 Task: Look for space in Sincelejo, Colombia from 8th June, 2023 to 19th June, 2023 for 1 adult in price range Rs.5000 to Rs.12000. Place can be shared room with 1  bedroom having 1 bed and 1 bathroom. Property type can be house, flat, guest house, hotel. Amenities needed are: washing machine. Booking option can be shelf check-in. Required host language is English.
Action: Mouse moved to (366, 78)
Screenshot: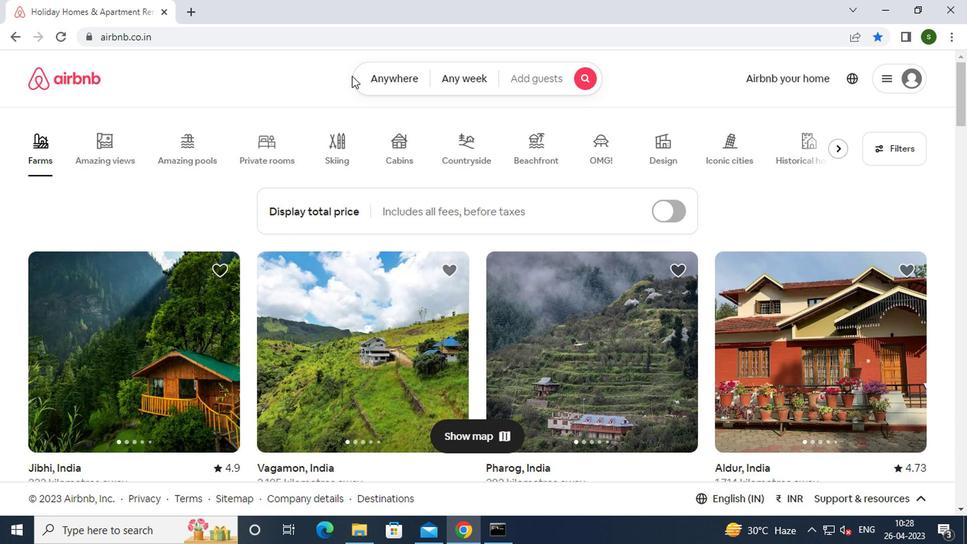 
Action: Mouse pressed left at (366, 78)
Screenshot: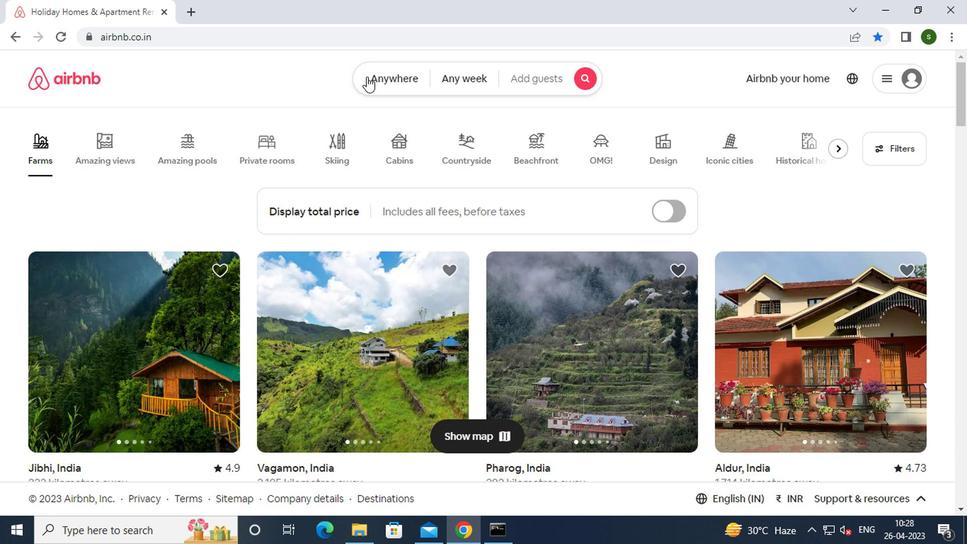
Action: Mouse moved to (274, 134)
Screenshot: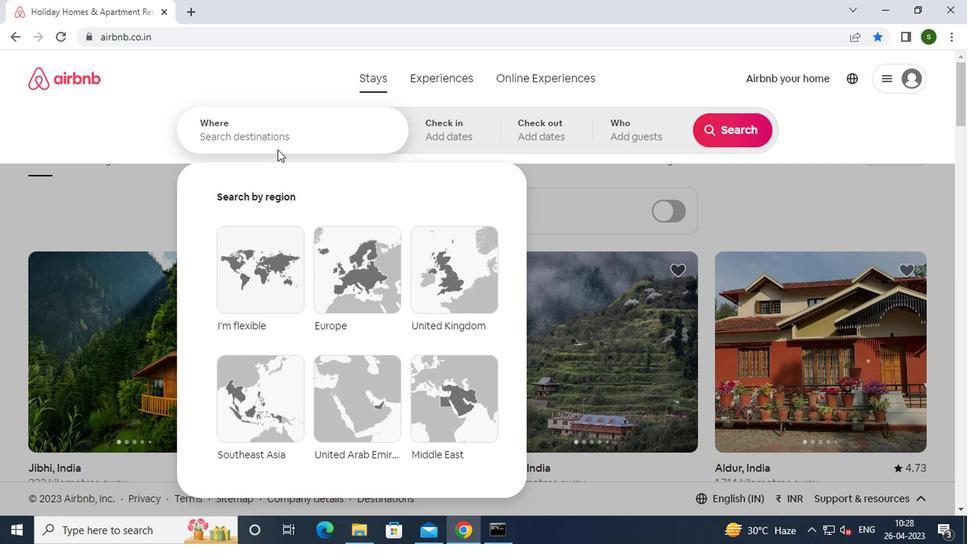 
Action: Mouse pressed left at (274, 134)
Screenshot: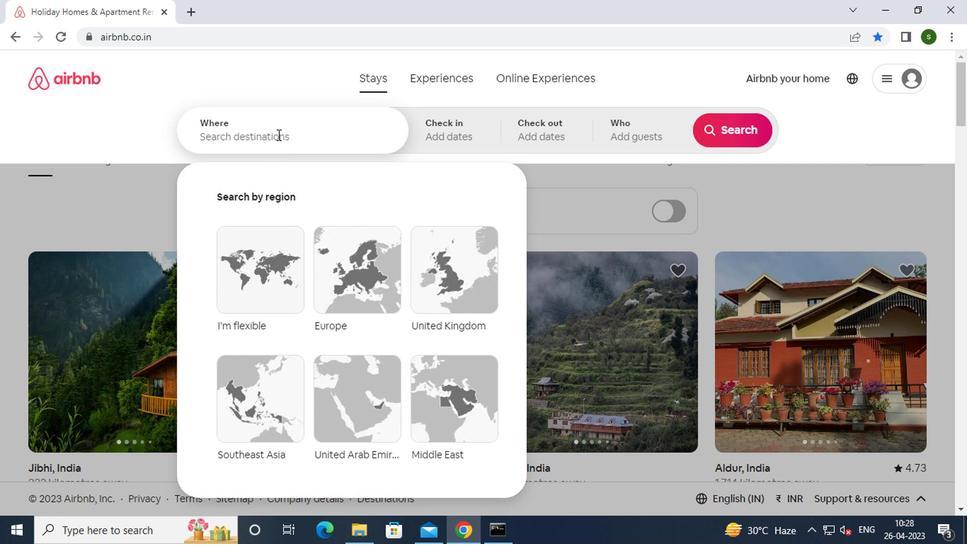 
Action: Mouse moved to (275, 128)
Screenshot: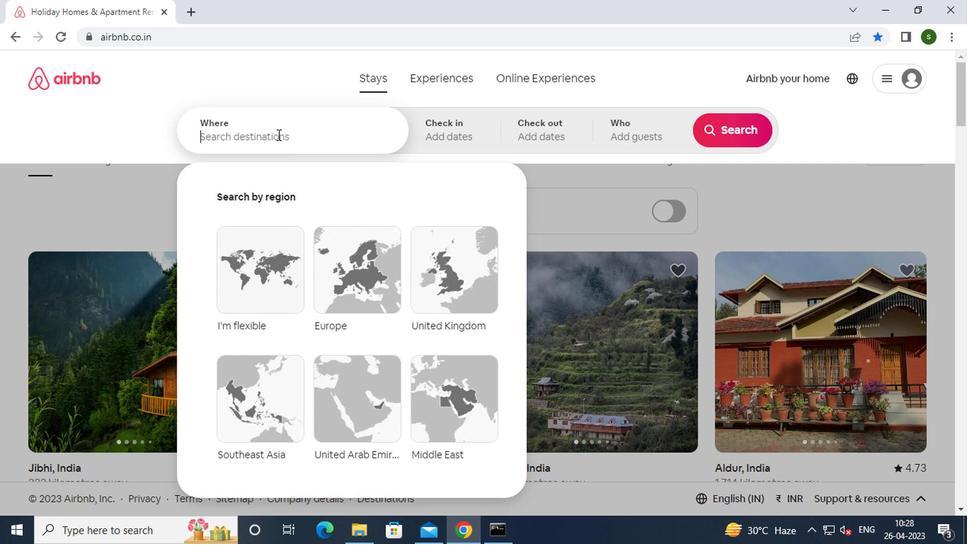 
Action: Key pressed s<Key.caps_lock>incelejo,<Key.space><Key.caps_lock>c<Key.caps_lock>olombia<Key.enter>
Screenshot: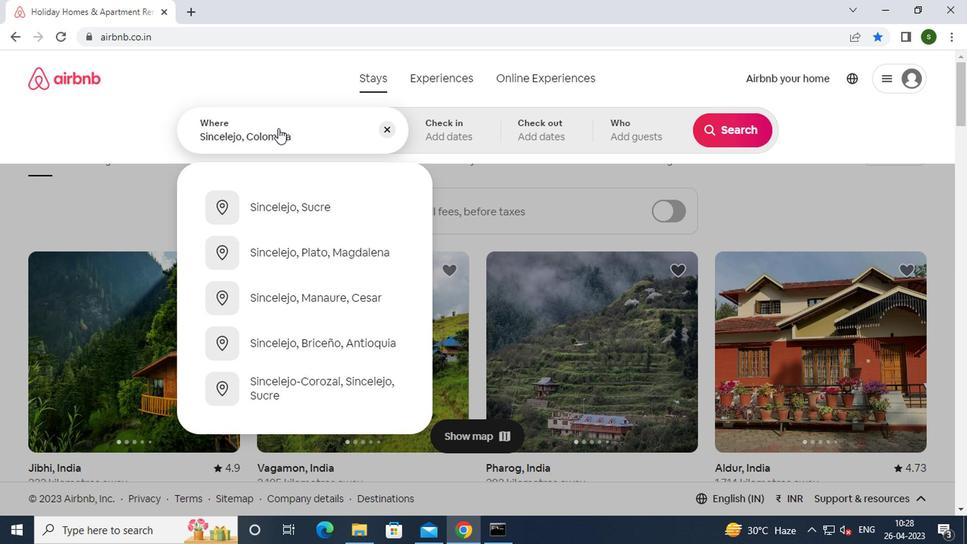 
Action: Mouse moved to (725, 246)
Screenshot: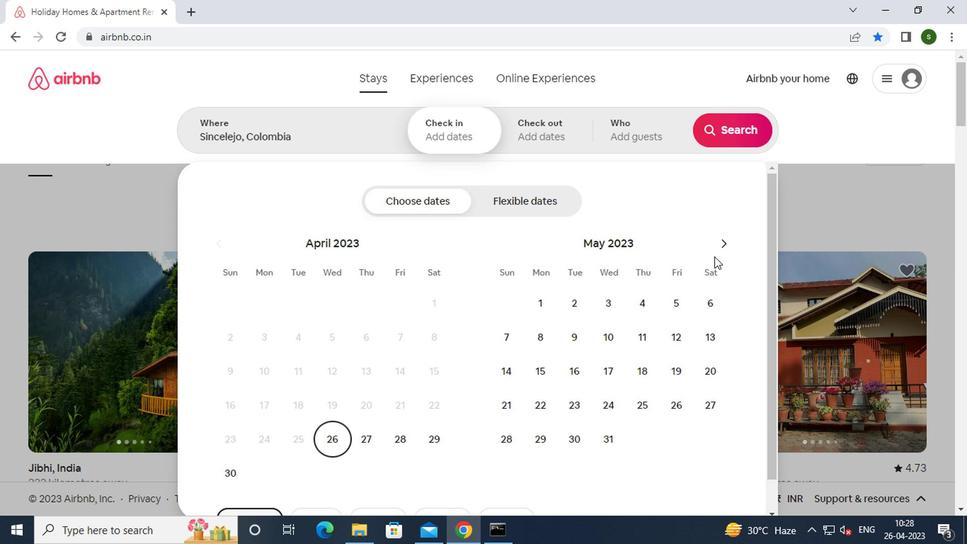 
Action: Mouse pressed left at (725, 246)
Screenshot: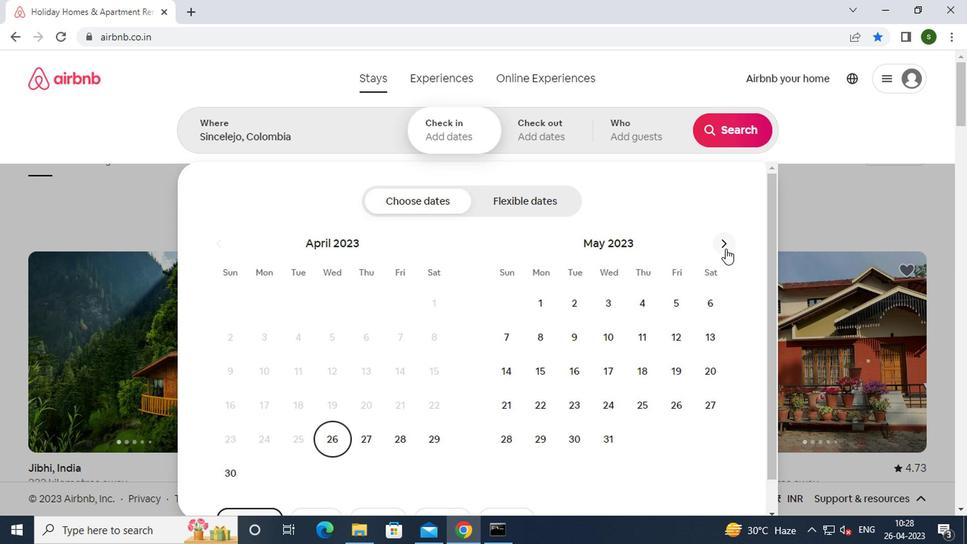 
Action: Mouse moved to (647, 343)
Screenshot: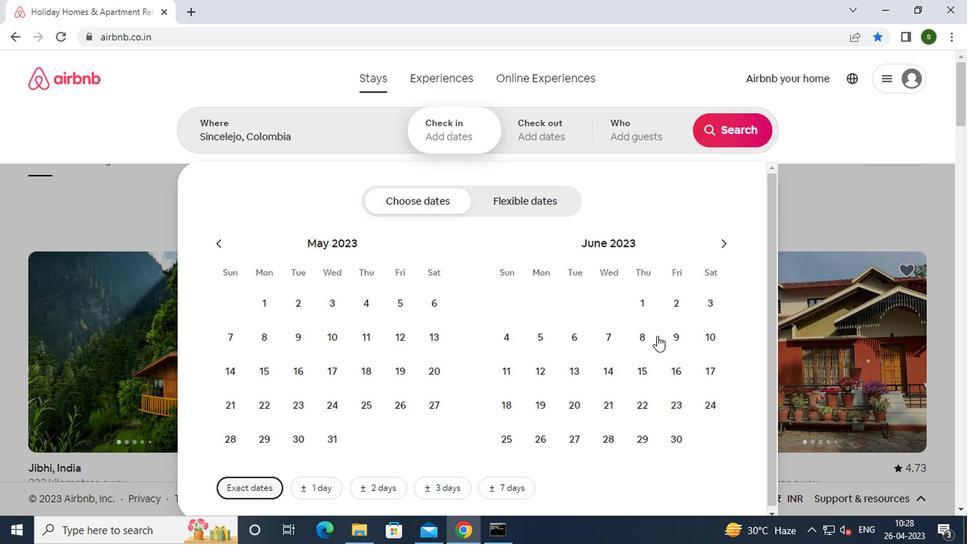 
Action: Mouse pressed left at (647, 343)
Screenshot: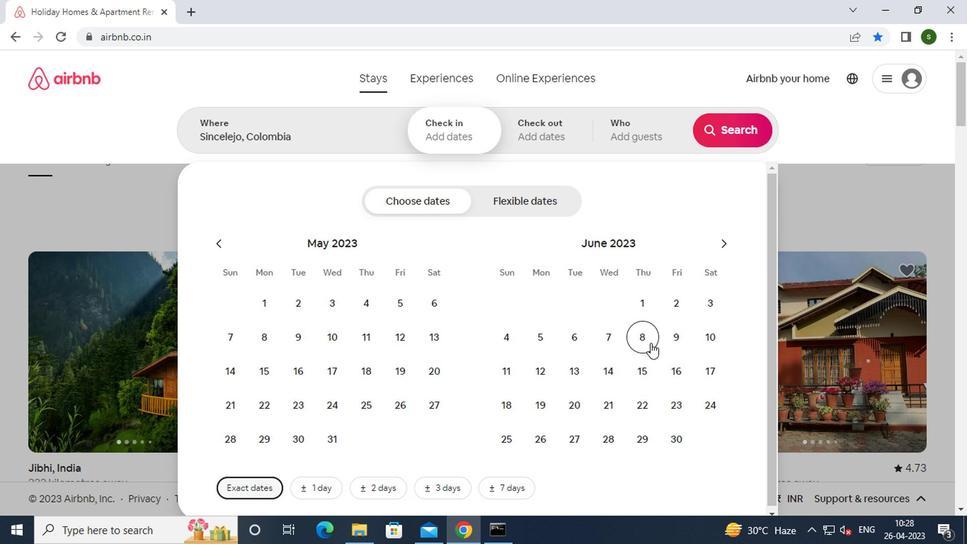 
Action: Mouse moved to (540, 412)
Screenshot: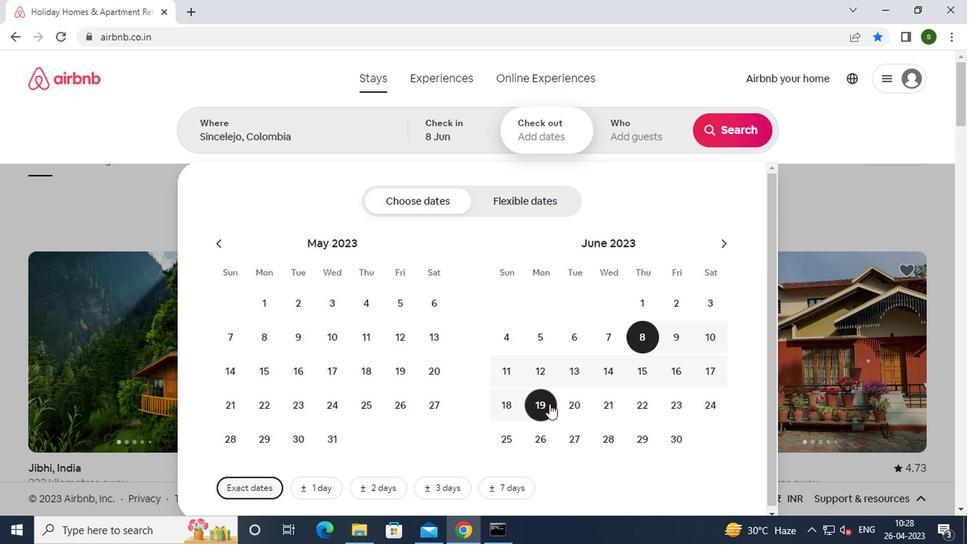 
Action: Mouse pressed left at (540, 412)
Screenshot: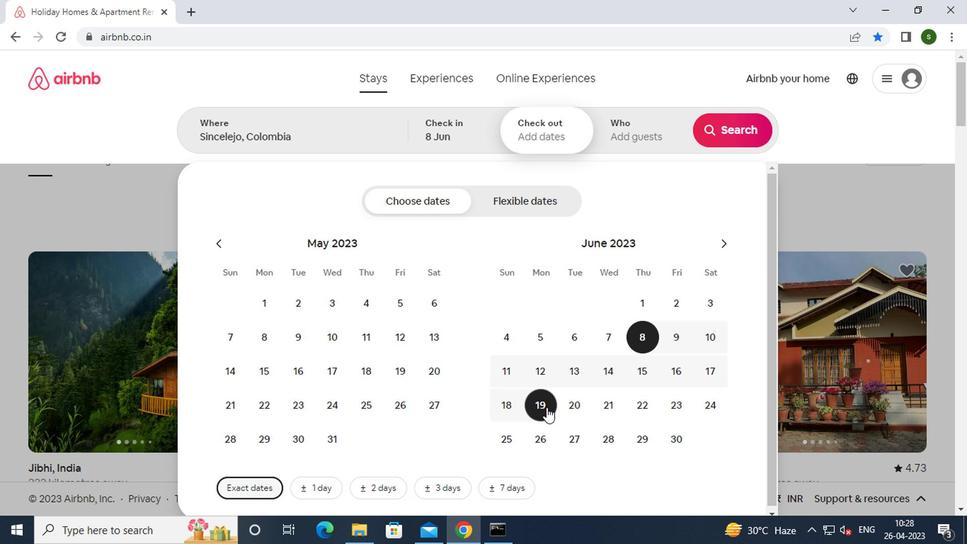 
Action: Mouse moved to (629, 141)
Screenshot: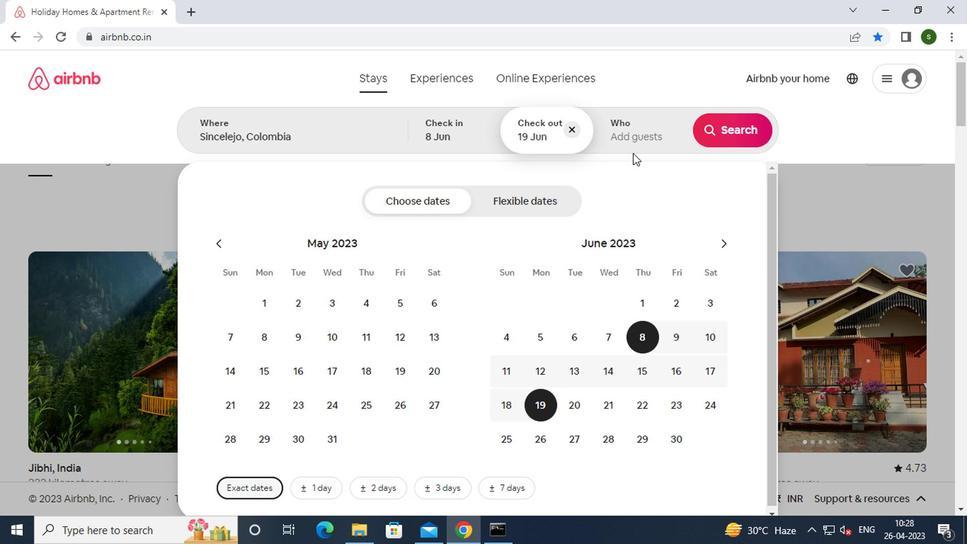
Action: Mouse pressed left at (629, 141)
Screenshot: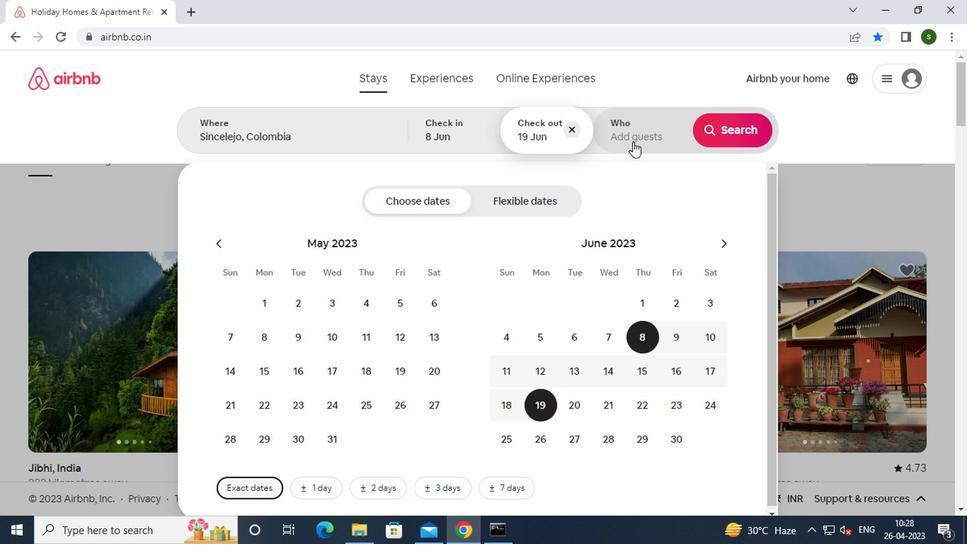 
Action: Mouse moved to (728, 199)
Screenshot: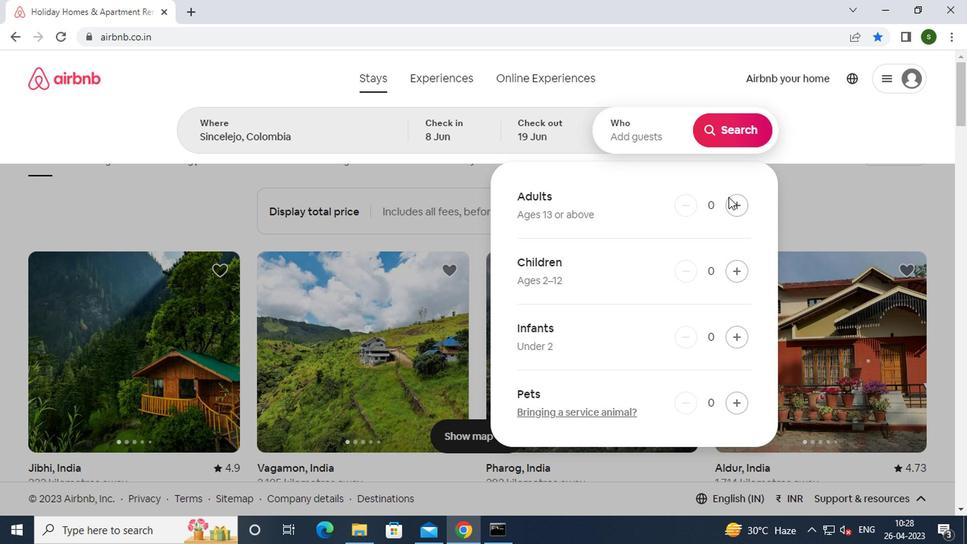 
Action: Mouse pressed left at (728, 199)
Screenshot: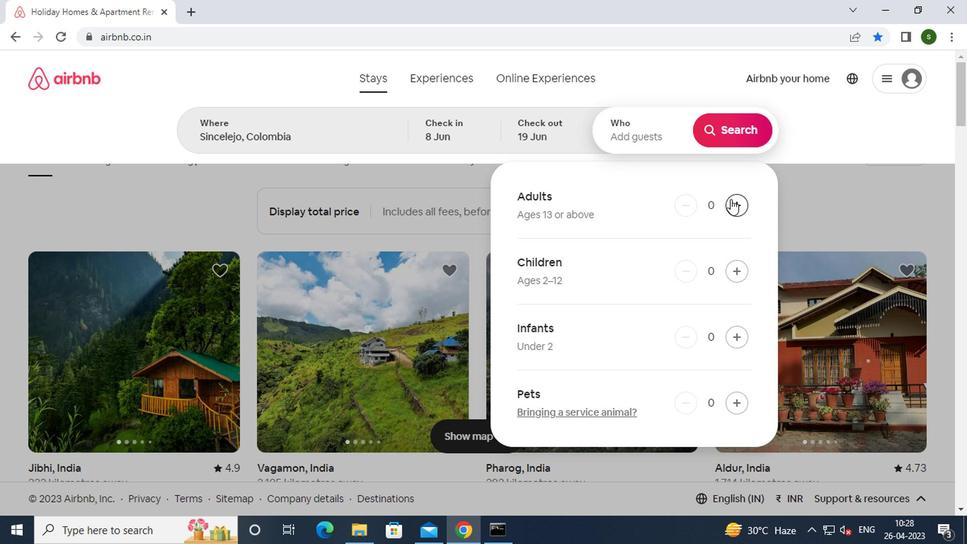 
Action: Mouse moved to (733, 133)
Screenshot: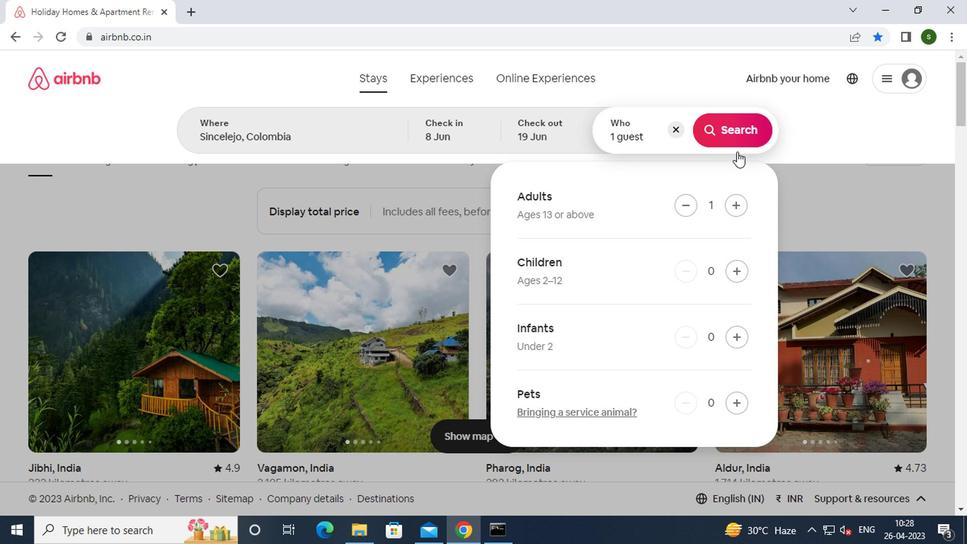 
Action: Mouse pressed left at (733, 133)
Screenshot: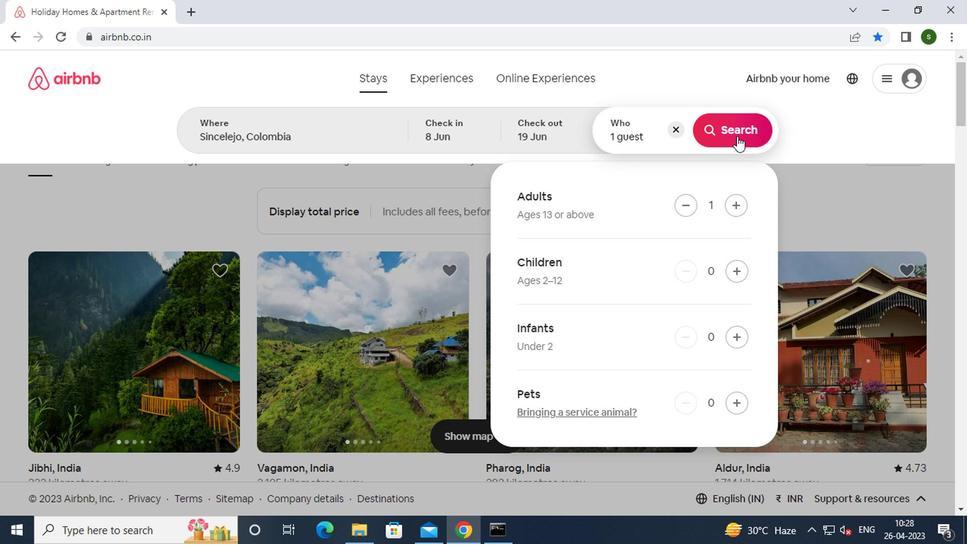 
Action: Mouse moved to (886, 125)
Screenshot: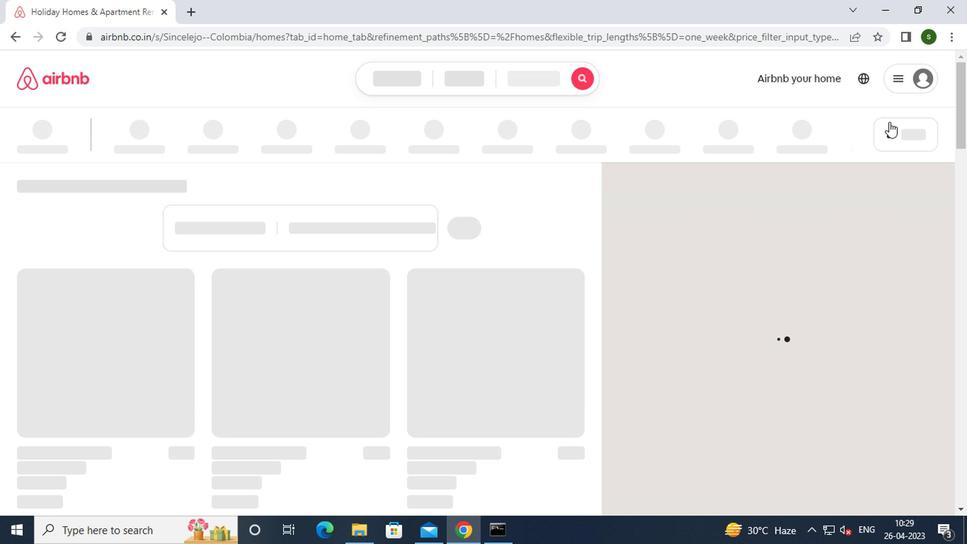 
Action: Mouse pressed left at (886, 125)
Screenshot: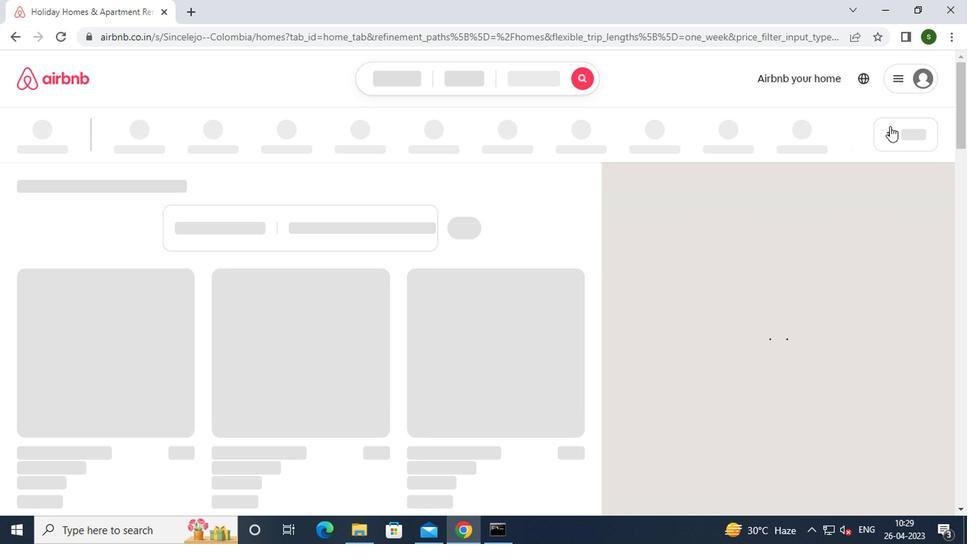 
Action: Mouse moved to (390, 313)
Screenshot: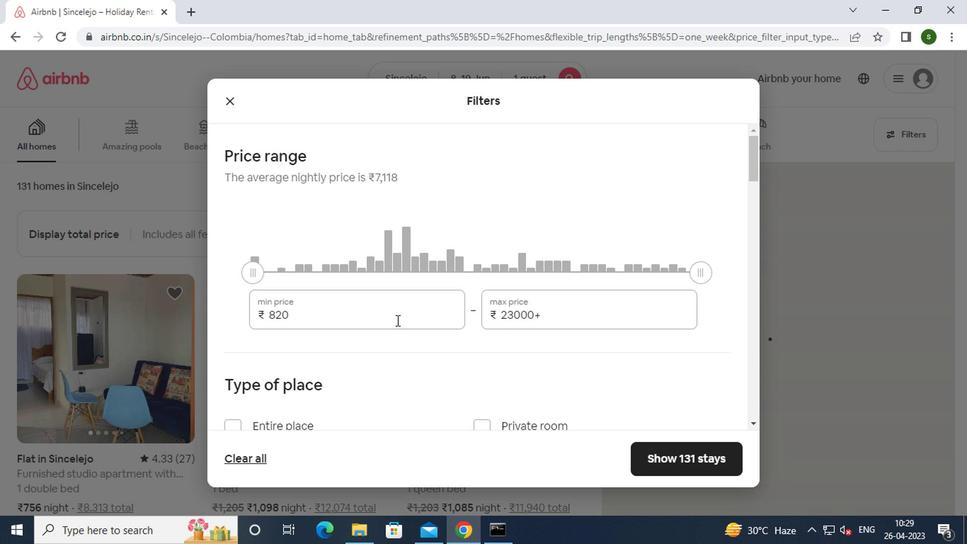 
Action: Mouse pressed left at (390, 313)
Screenshot: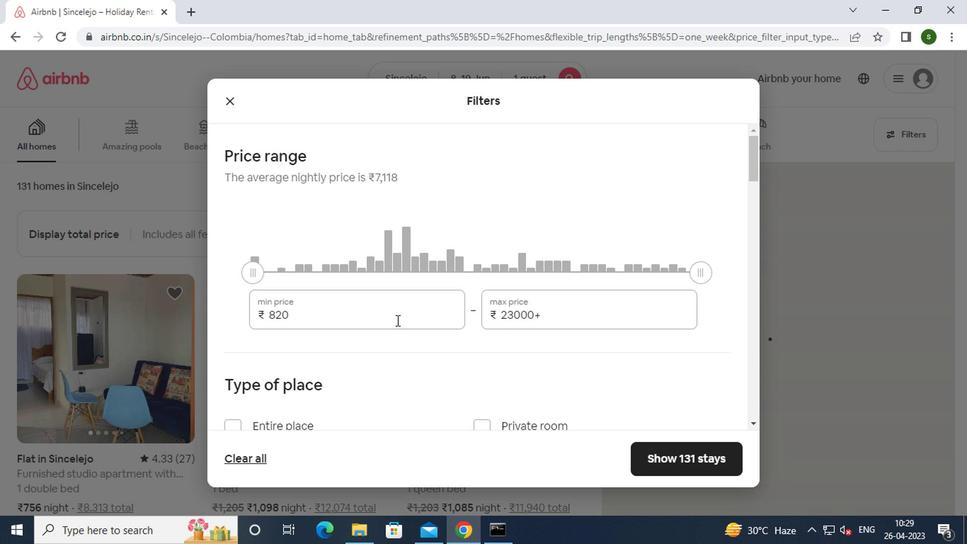 
Action: Mouse moved to (390, 313)
Screenshot: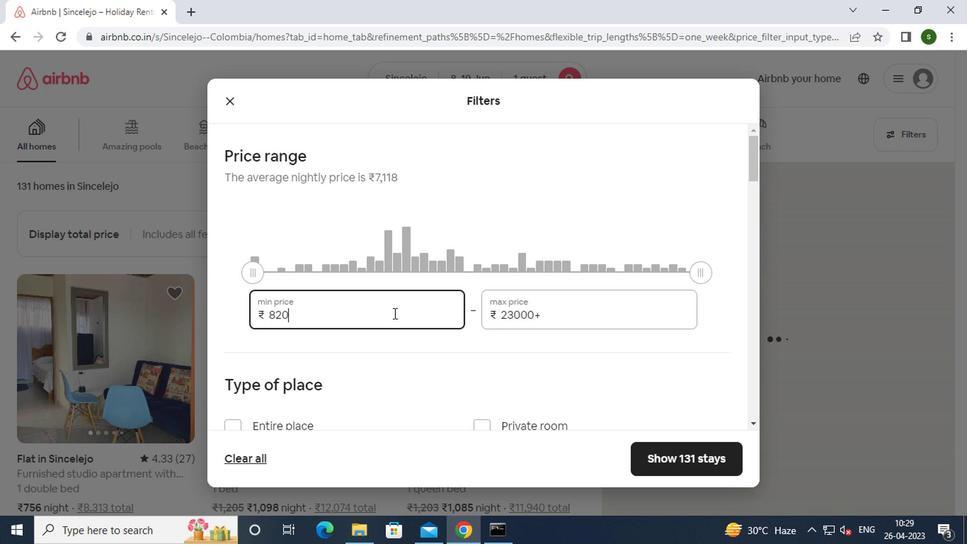
Action: Key pressed <Key.backspace><Key.backspace><Key.backspace><Key.backspace><Key.backspace><Key.backspace><Key.backspace><Key.backspace><Key.backspace><Key.backspace><Key.backspace><Key.backspace>5000
Screenshot: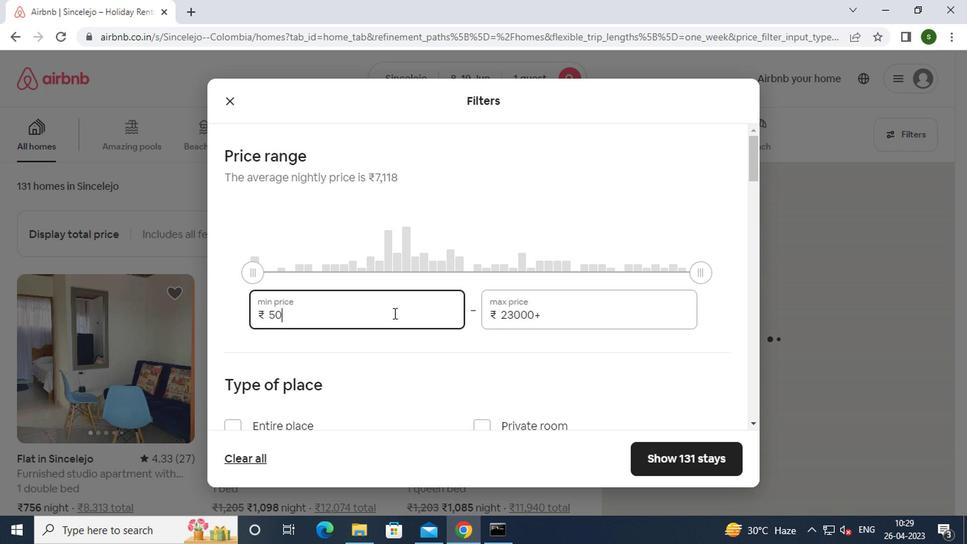 
Action: Mouse moved to (556, 319)
Screenshot: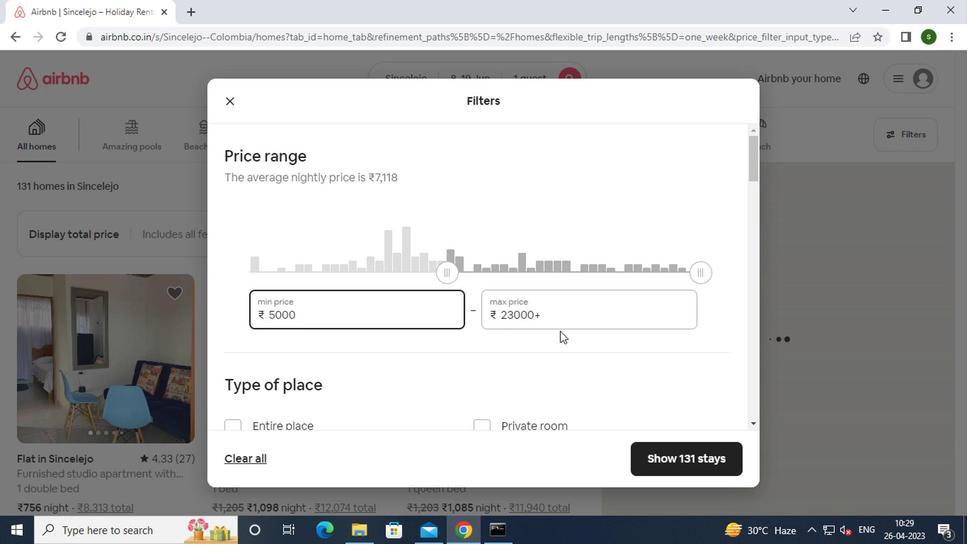 
Action: Mouse pressed left at (556, 319)
Screenshot: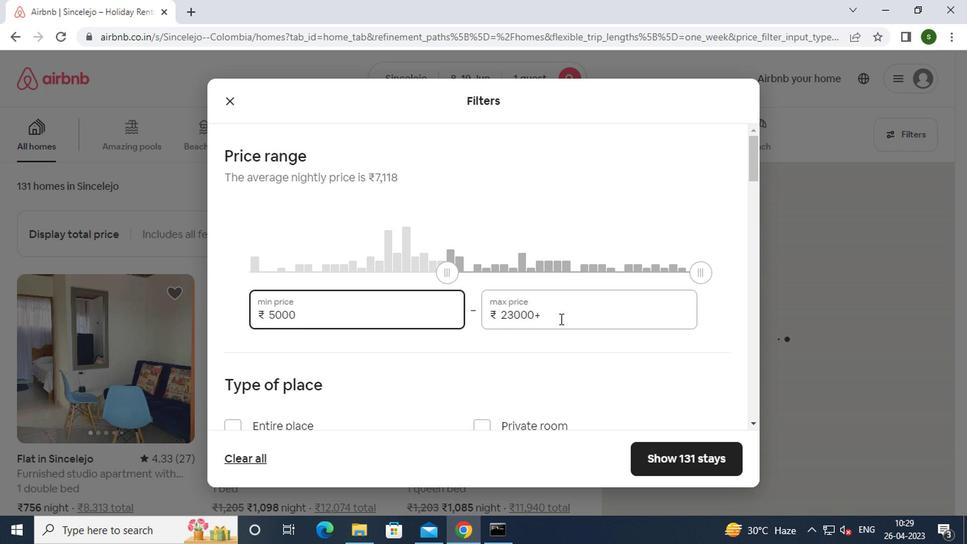 
Action: Key pressed <Key.backspace><Key.backspace><Key.backspace><Key.backspace><Key.backspace><Key.backspace><Key.backspace><Key.backspace><Key.backspace><Key.backspace><Key.backspace><Key.backspace><Key.backspace>12000
Screenshot: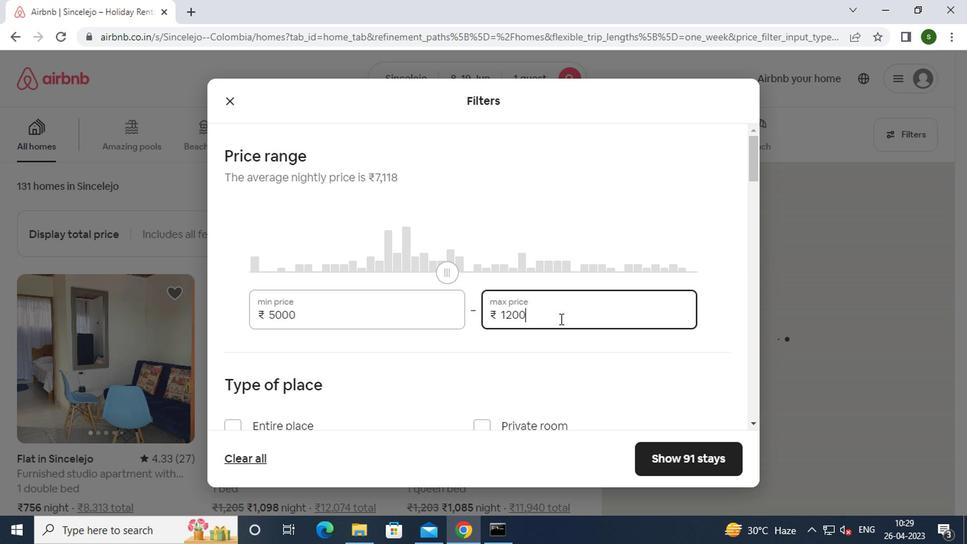 
Action: Mouse moved to (379, 334)
Screenshot: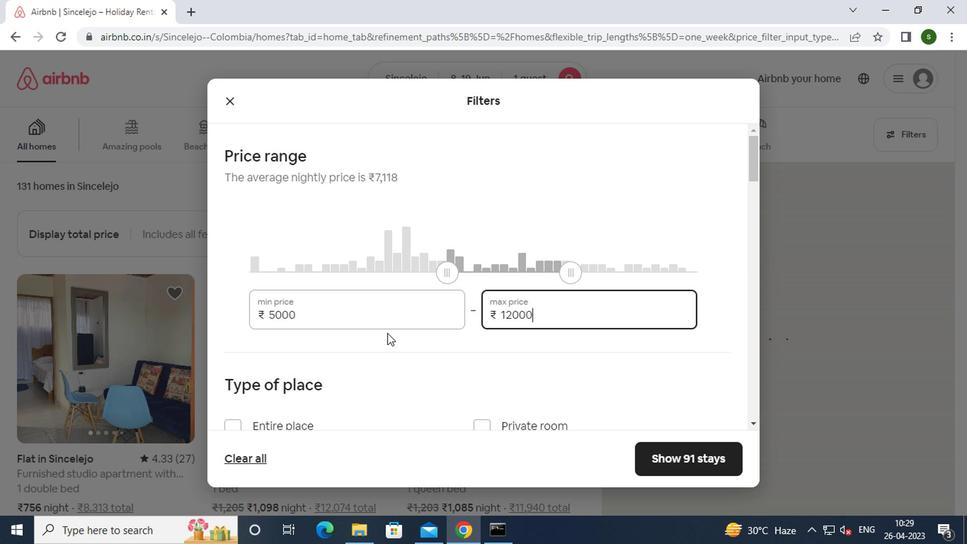 
Action: Mouse scrolled (379, 333) with delta (0, -1)
Screenshot: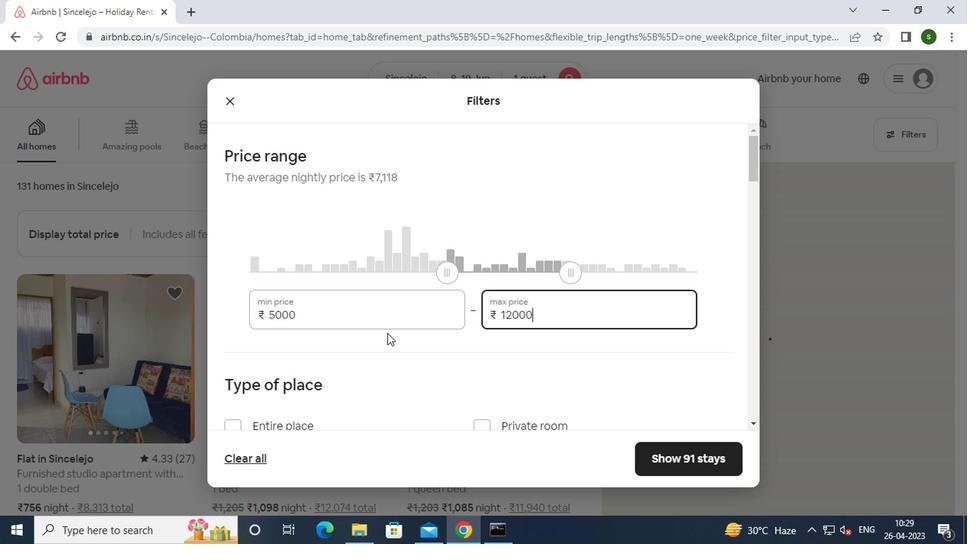 
Action: Mouse scrolled (379, 333) with delta (0, -1)
Screenshot: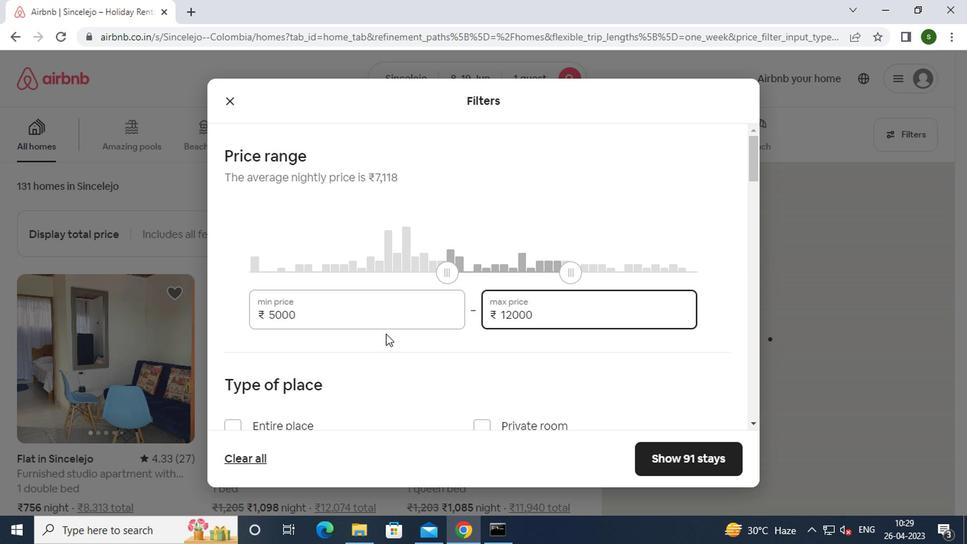 
Action: Mouse moved to (259, 353)
Screenshot: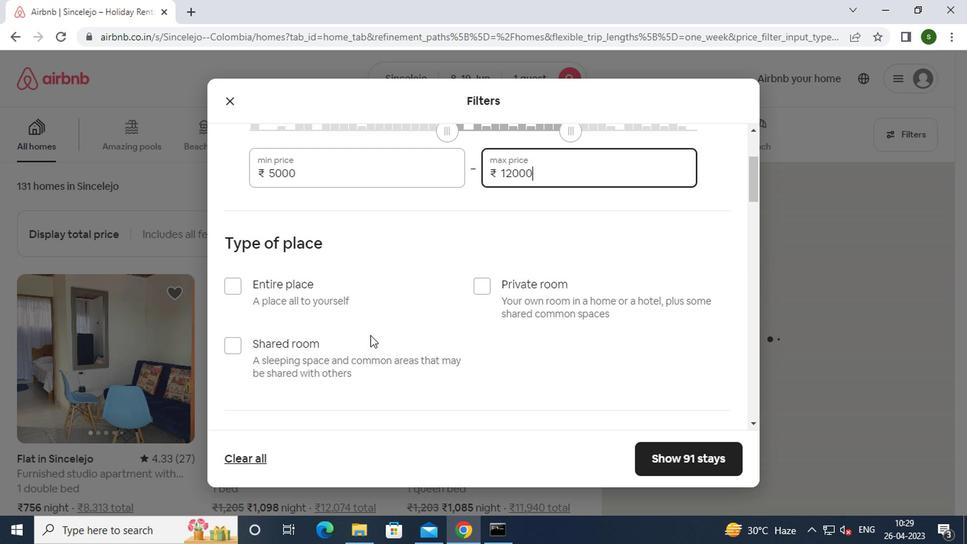 
Action: Mouse pressed left at (259, 353)
Screenshot: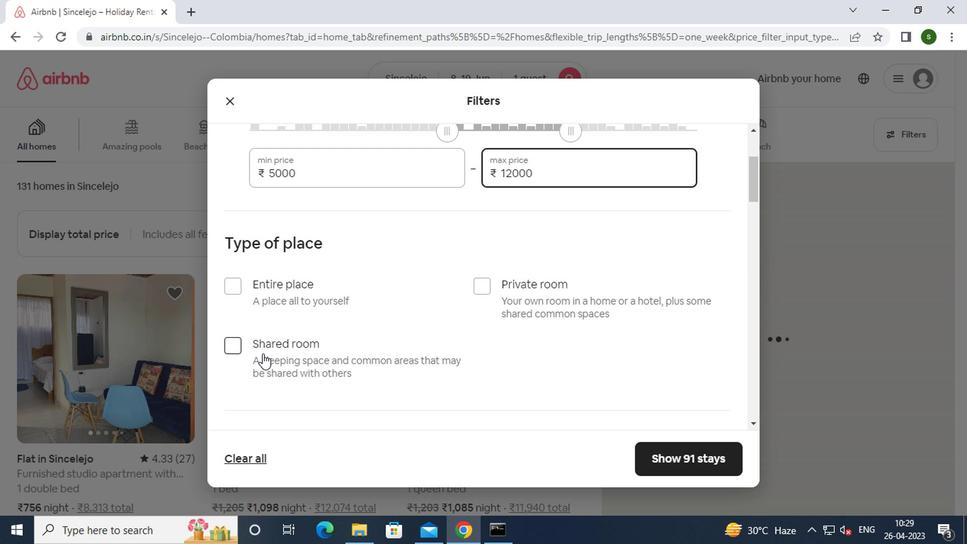 
Action: Mouse moved to (295, 338)
Screenshot: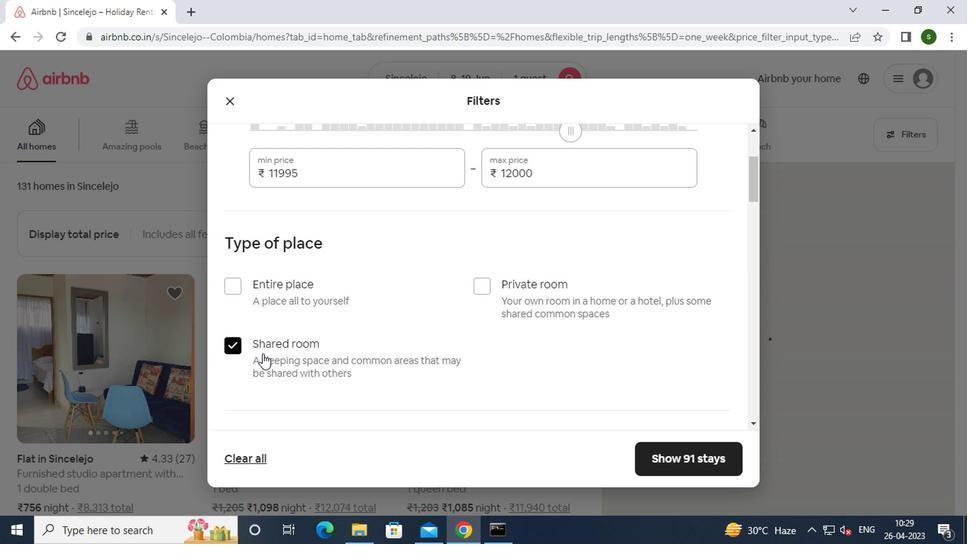
Action: Mouse scrolled (295, 338) with delta (0, 0)
Screenshot: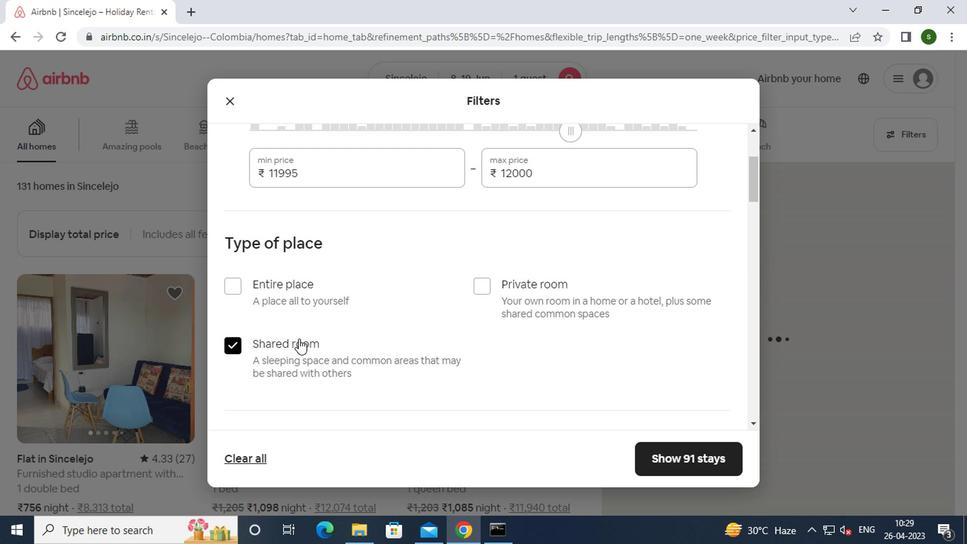 
Action: Mouse scrolled (295, 338) with delta (0, 0)
Screenshot: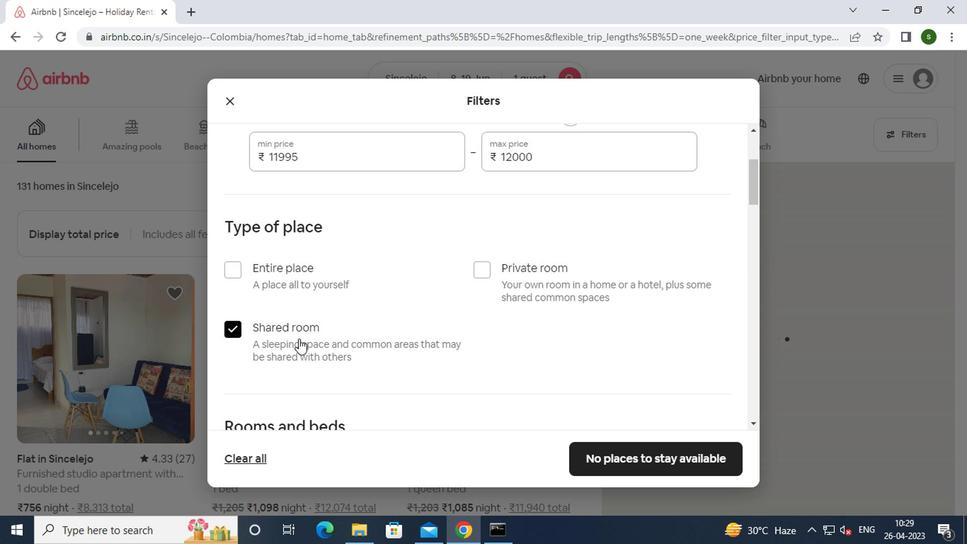 
Action: Mouse scrolled (295, 338) with delta (0, 0)
Screenshot: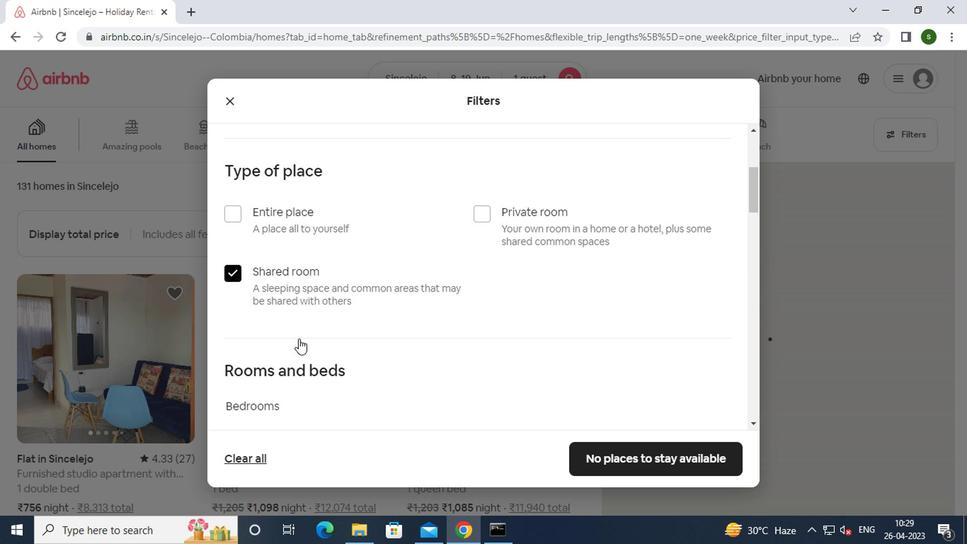 
Action: Mouse scrolled (295, 338) with delta (0, 0)
Screenshot: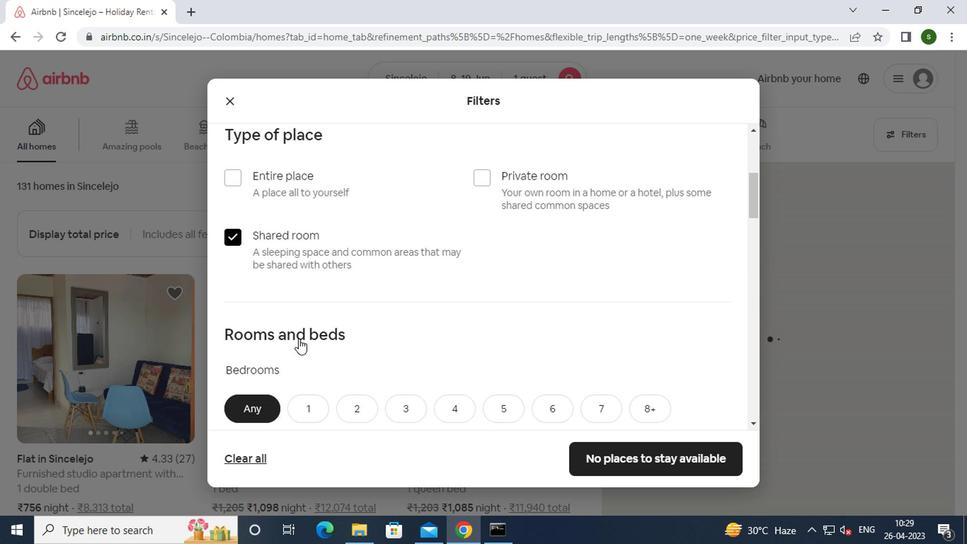 
Action: Mouse moved to (311, 233)
Screenshot: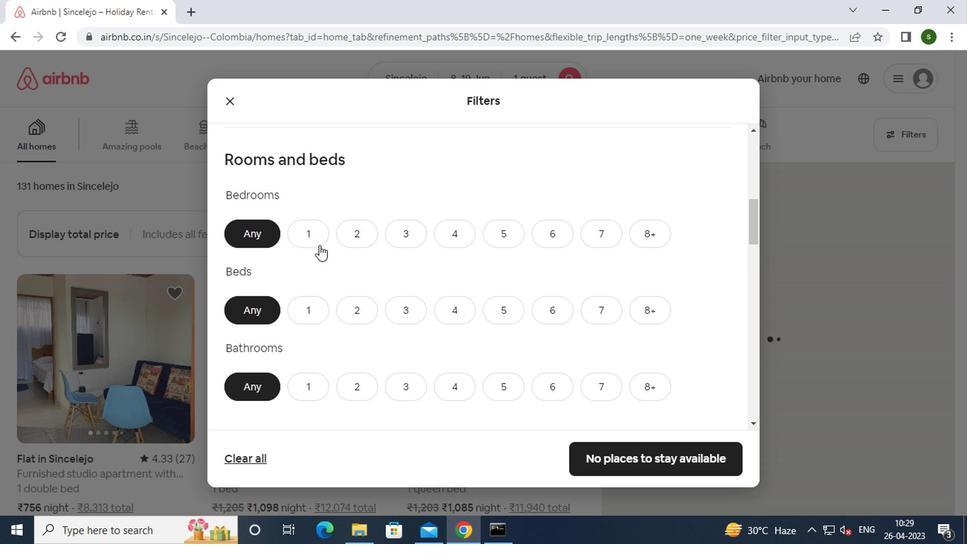 
Action: Mouse pressed left at (311, 233)
Screenshot: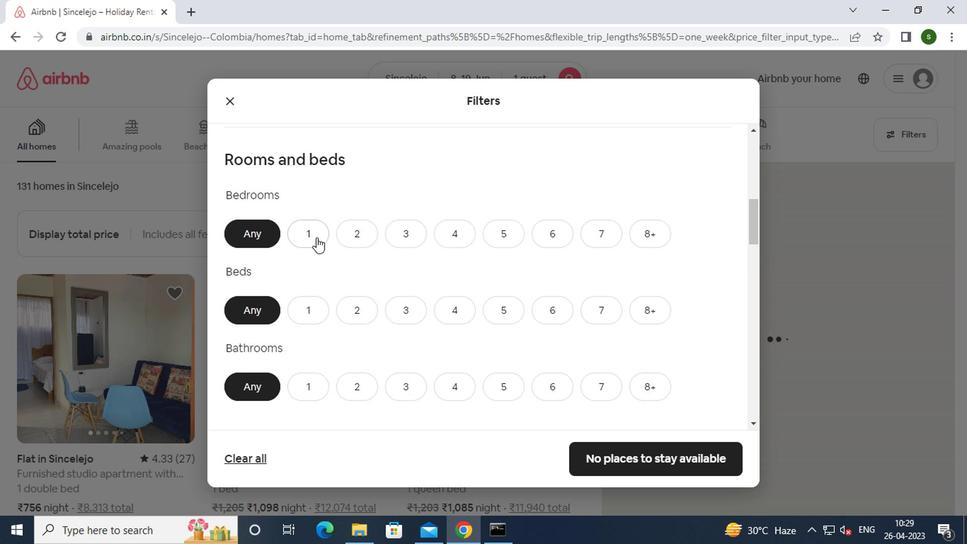 
Action: Mouse moved to (298, 315)
Screenshot: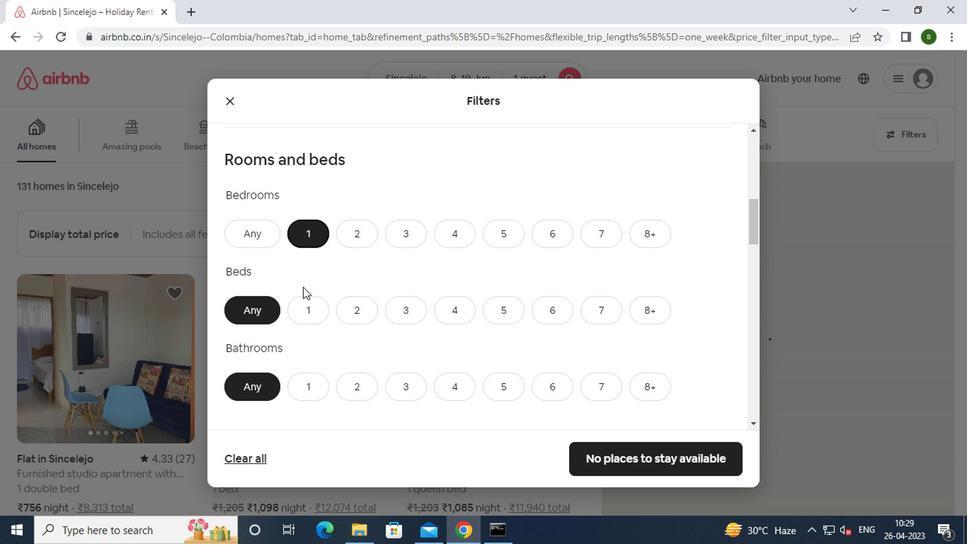 
Action: Mouse pressed left at (298, 315)
Screenshot: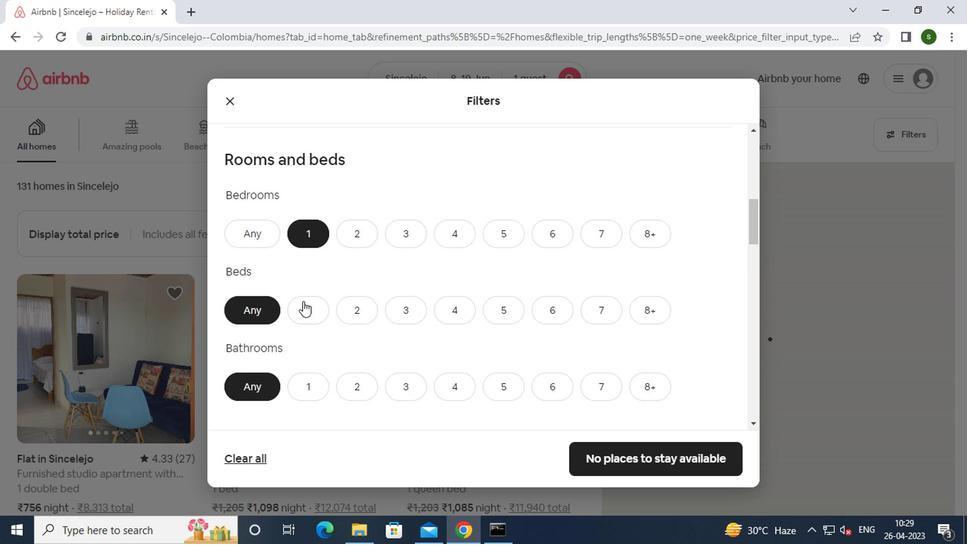 
Action: Mouse moved to (306, 383)
Screenshot: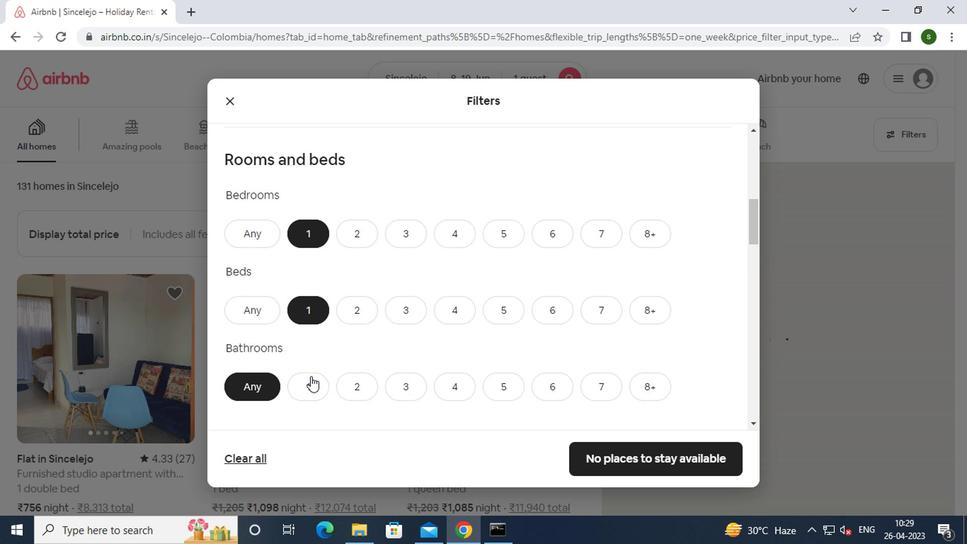 
Action: Mouse pressed left at (306, 383)
Screenshot: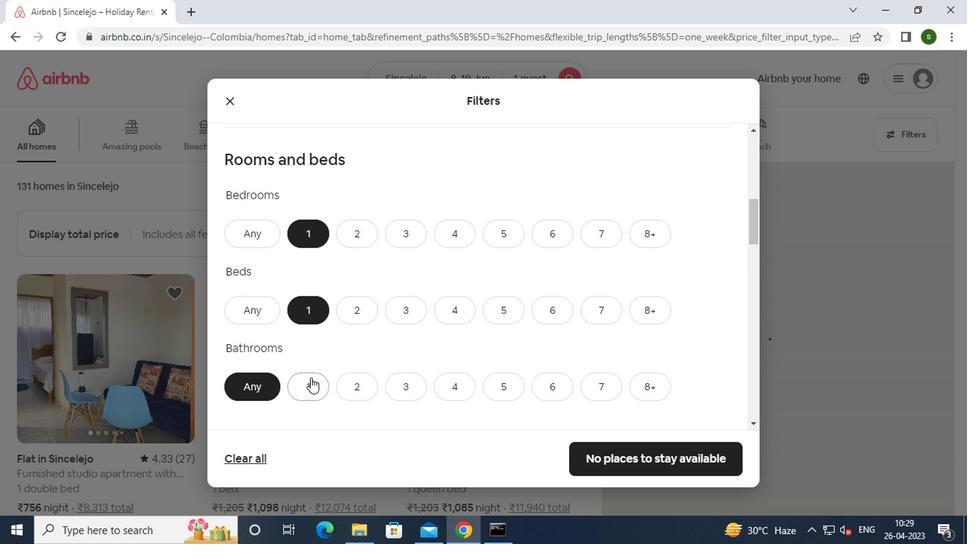 
Action: Mouse moved to (336, 347)
Screenshot: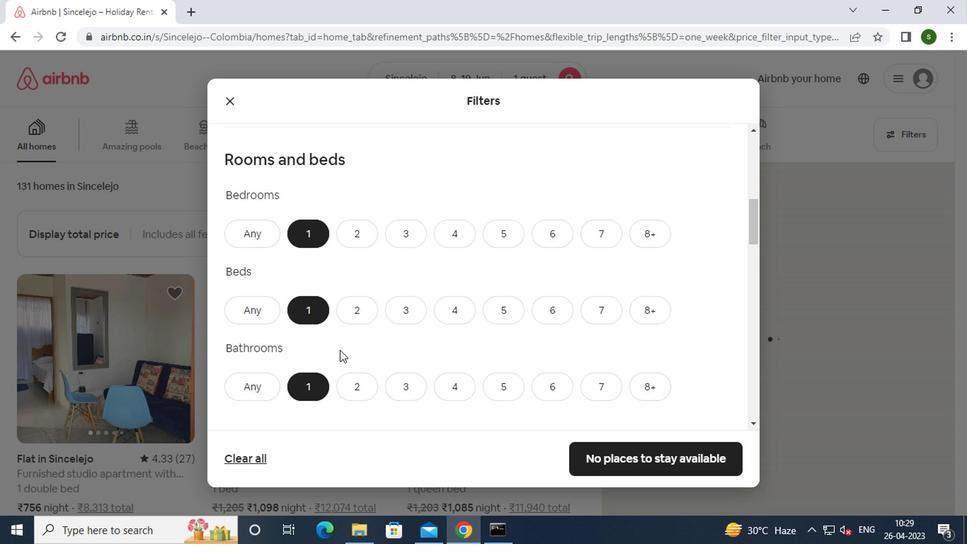 
Action: Mouse scrolled (336, 347) with delta (0, 0)
Screenshot: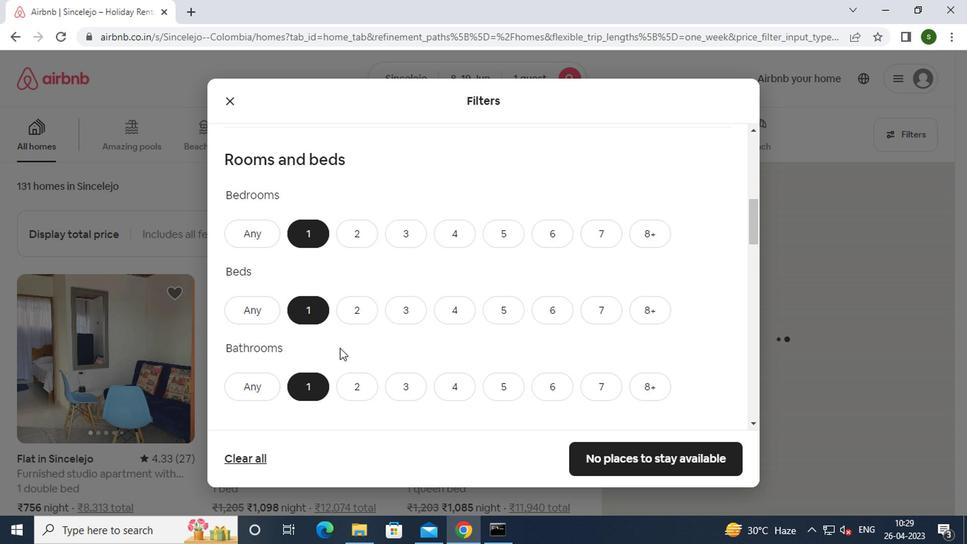 
Action: Mouse scrolled (336, 347) with delta (0, 0)
Screenshot: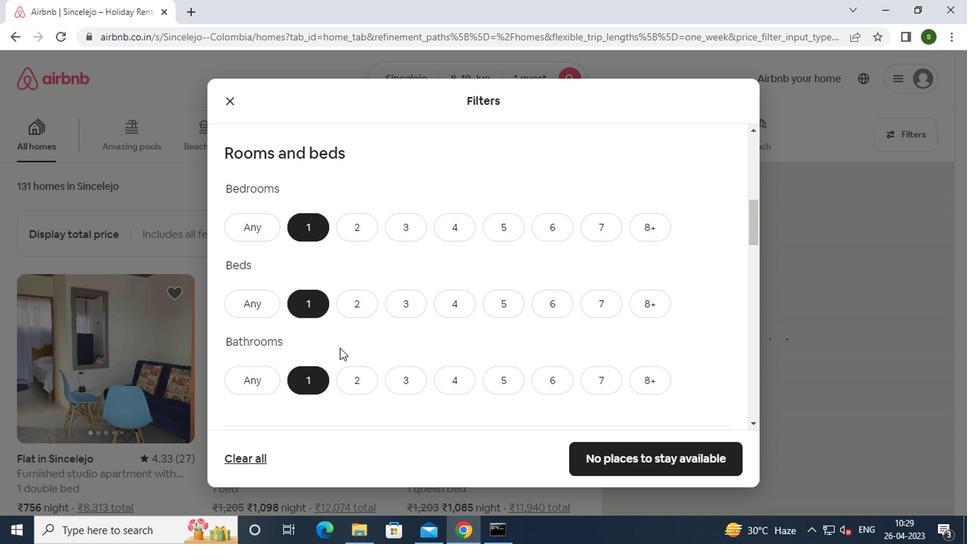 
Action: Mouse scrolled (336, 347) with delta (0, 0)
Screenshot: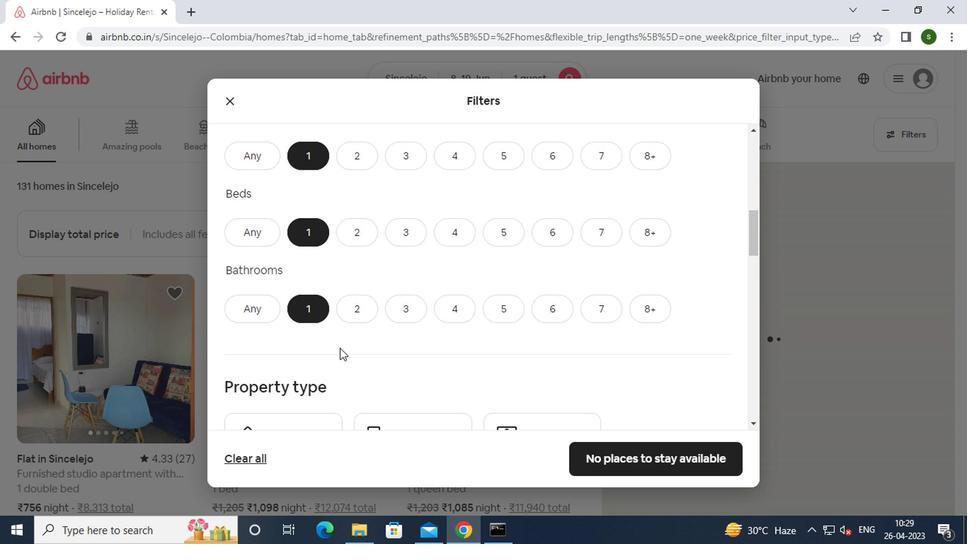 
Action: Mouse moved to (295, 333)
Screenshot: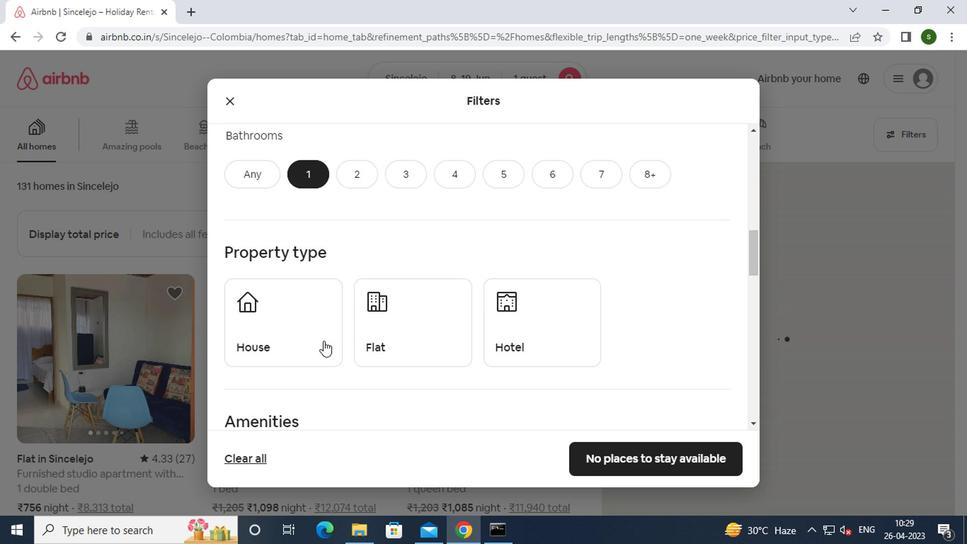 
Action: Mouse pressed left at (295, 333)
Screenshot: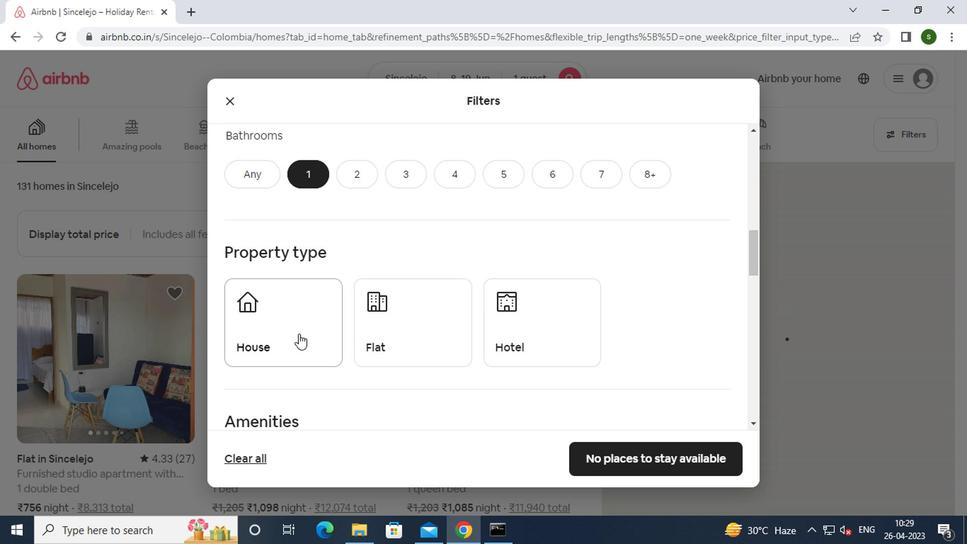 
Action: Mouse moved to (397, 326)
Screenshot: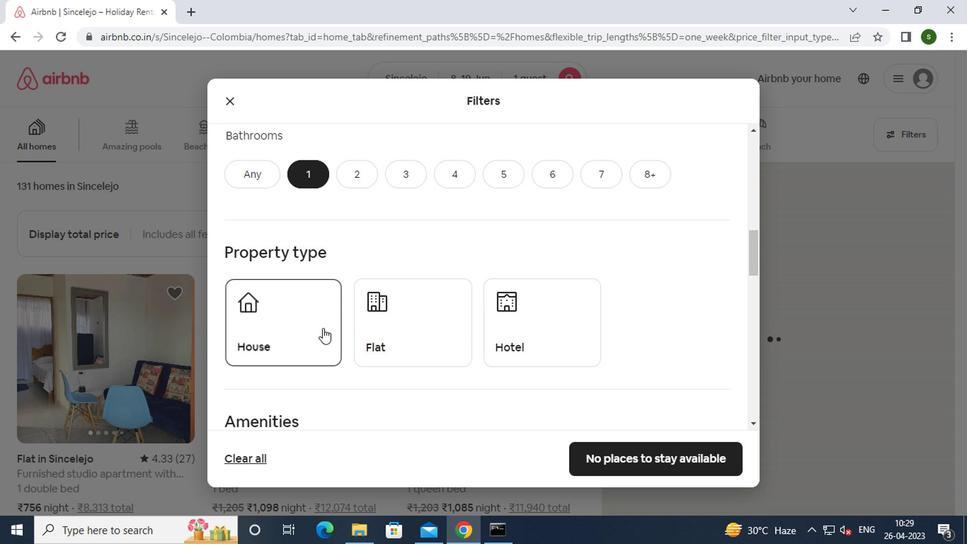 
Action: Mouse pressed left at (397, 326)
Screenshot: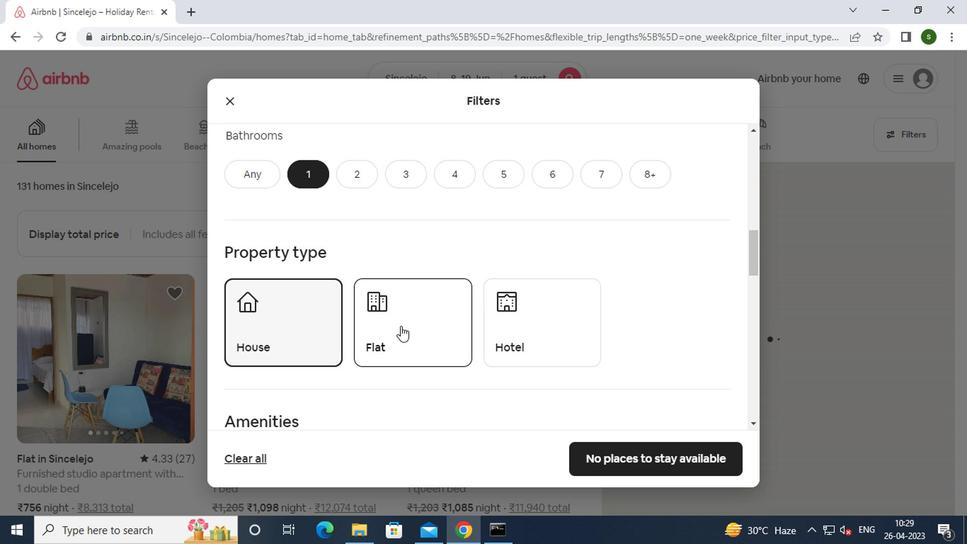 
Action: Mouse moved to (558, 324)
Screenshot: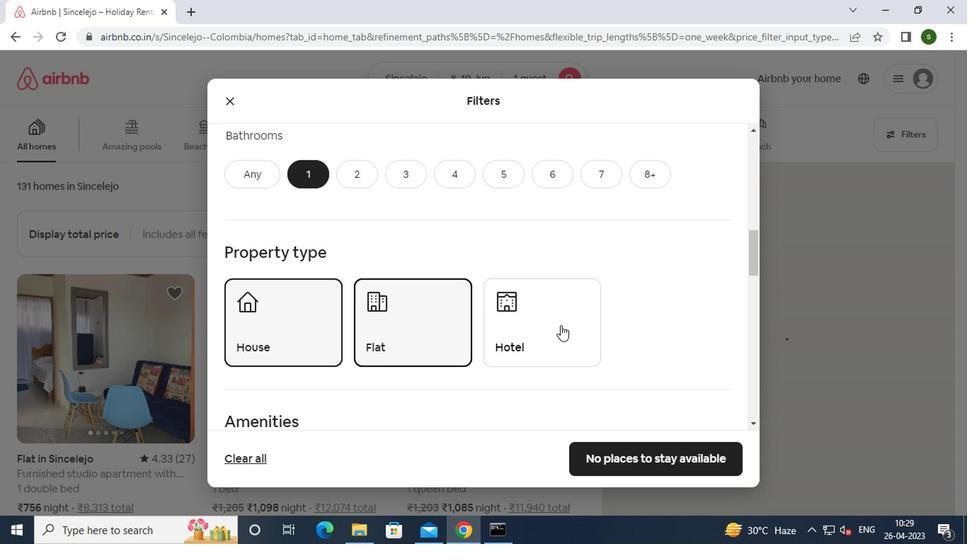
Action: Mouse pressed left at (558, 324)
Screenshot: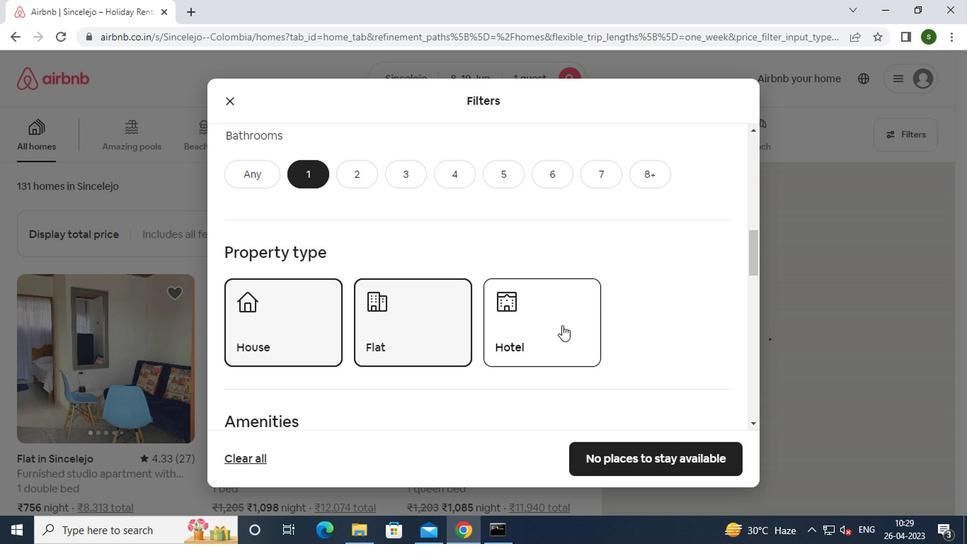 
Action: Mouse scrolled (558, 324) with delta (0, 0)
Screenshot: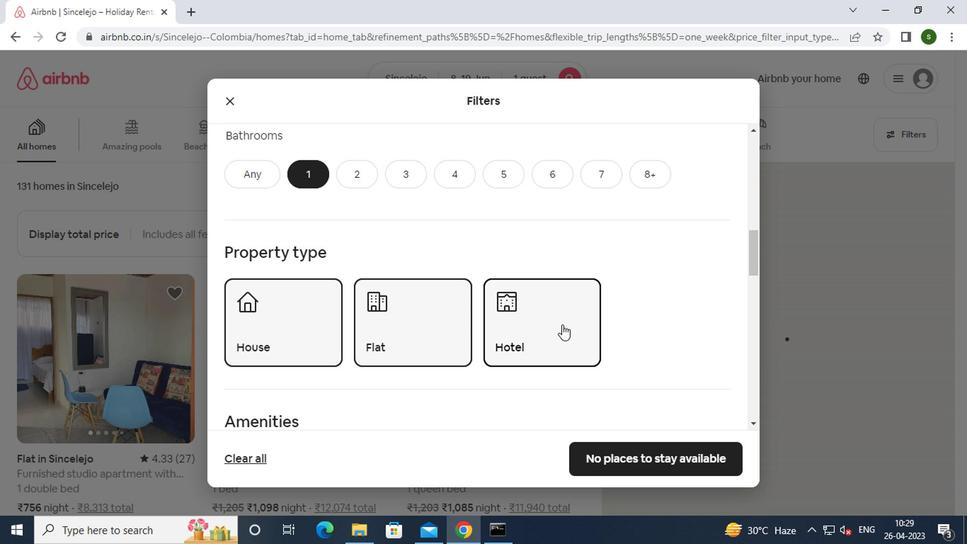 
Action: Mouse moved to (555, 325)
Screenshot: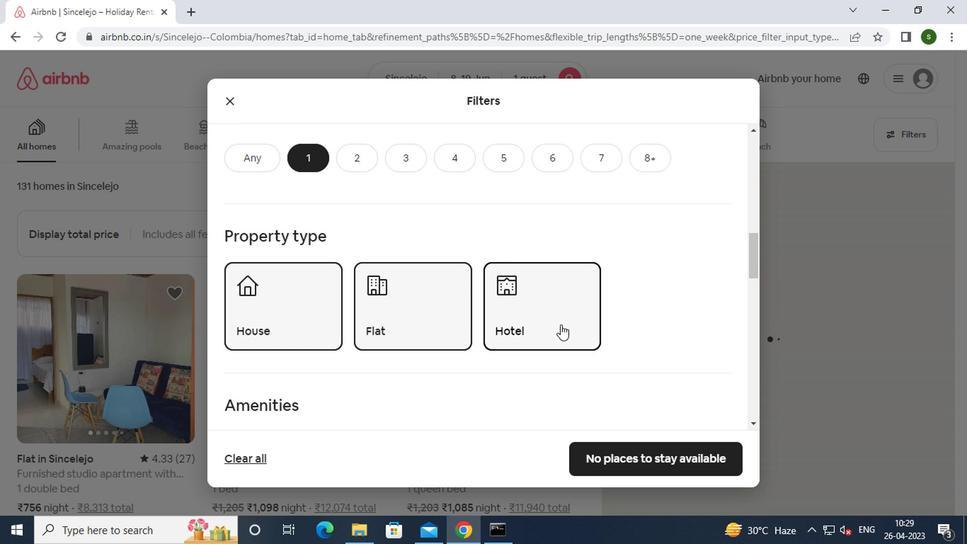 
Action: Mouse scrolled (555, 324) with delta (0, 0)
Screenshot: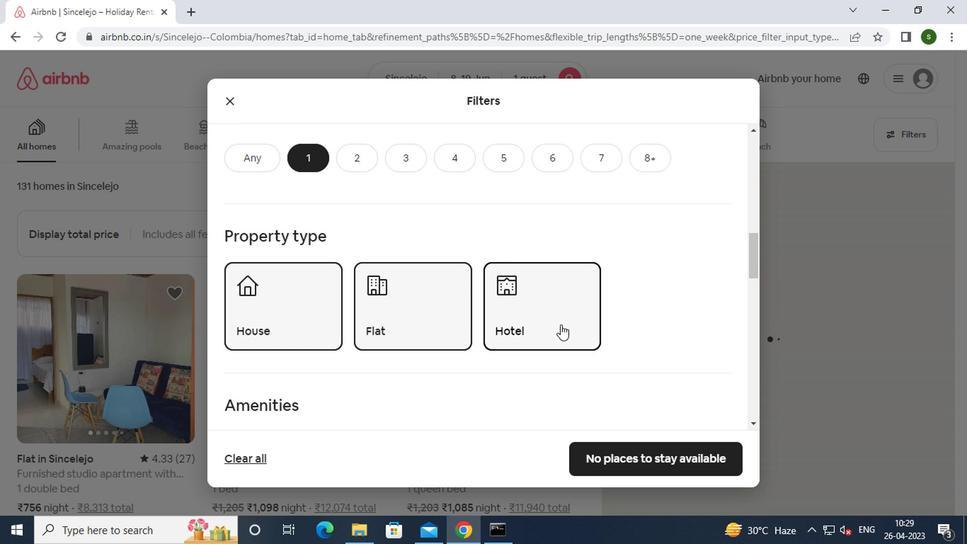 
Action: Mouse moved to (554, 325)
Screenshot: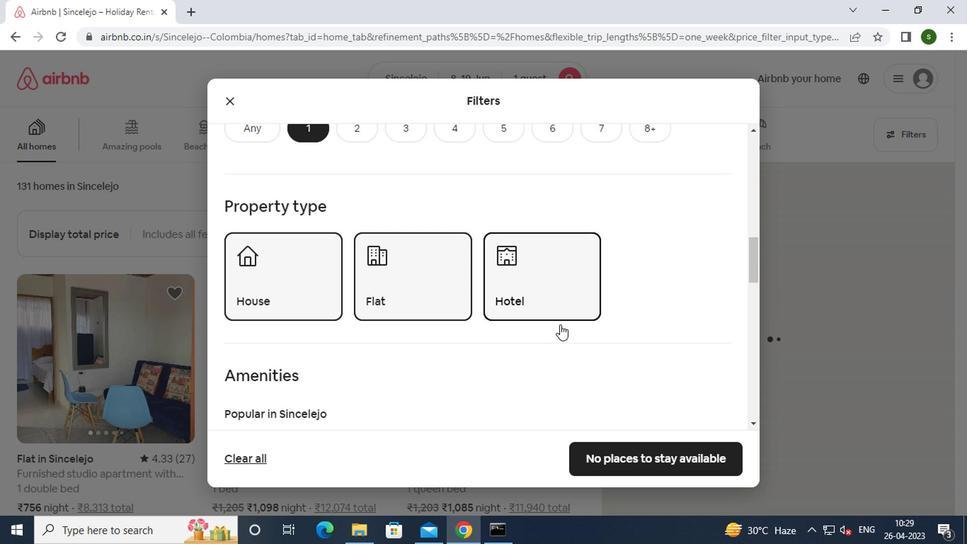 
Action: Mouse scrolled (554, 324) with delta (0, 0)
Screenshot: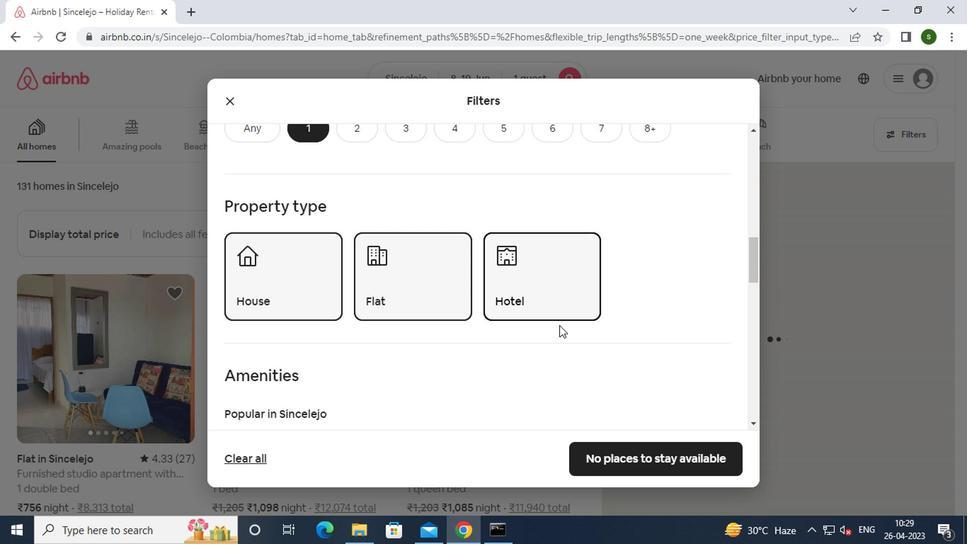 
Action: Mouse moved to (552, 325)
Screenshot: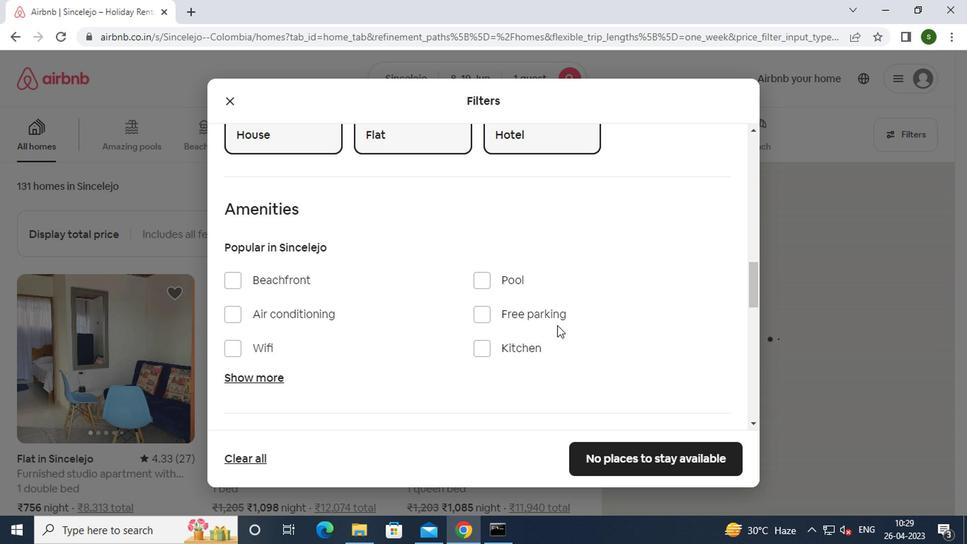 
Action: Mouse scrolled (552, 324) with delta (0, 0)
Screenshot: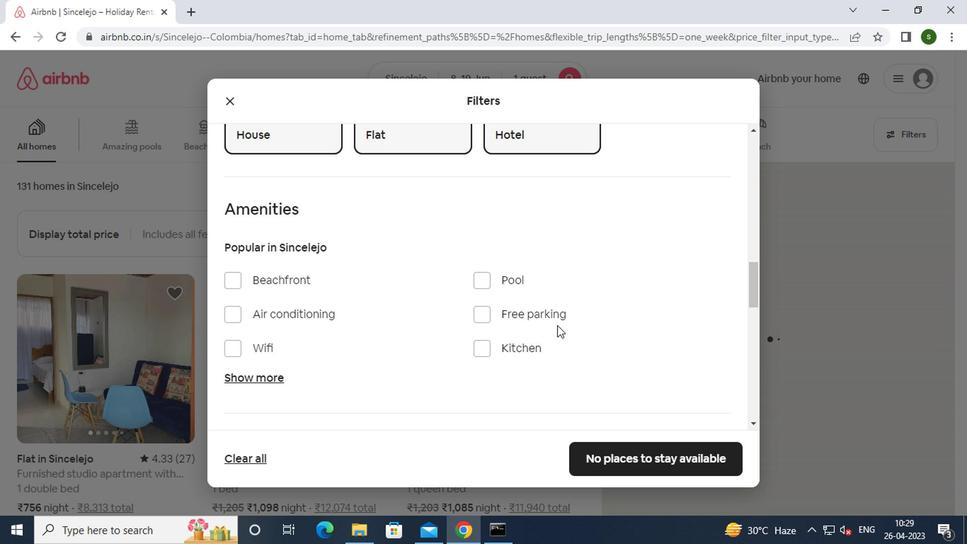 
Action: Mouse moved to (259, 305)
Screenshot: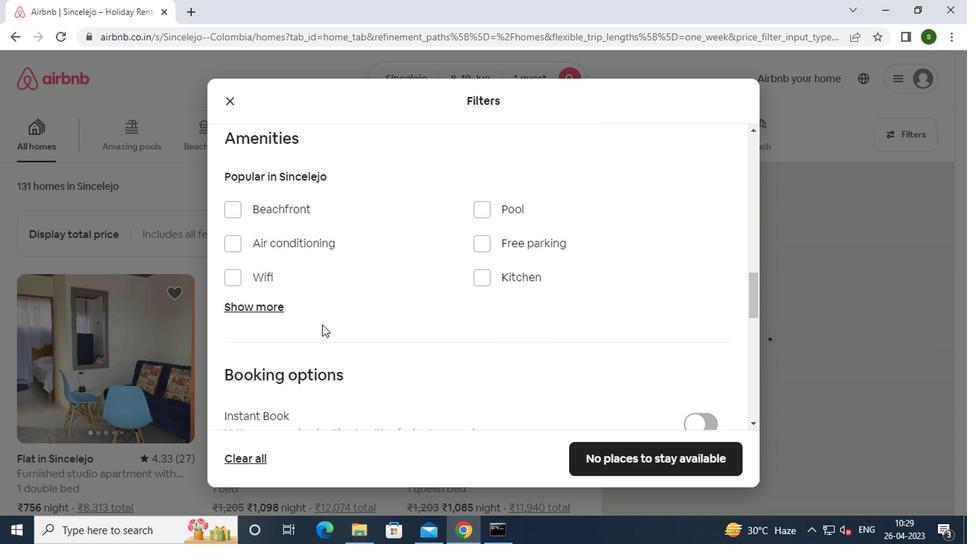
Action: Mouse pressed left at (259, 305)
Screenshot: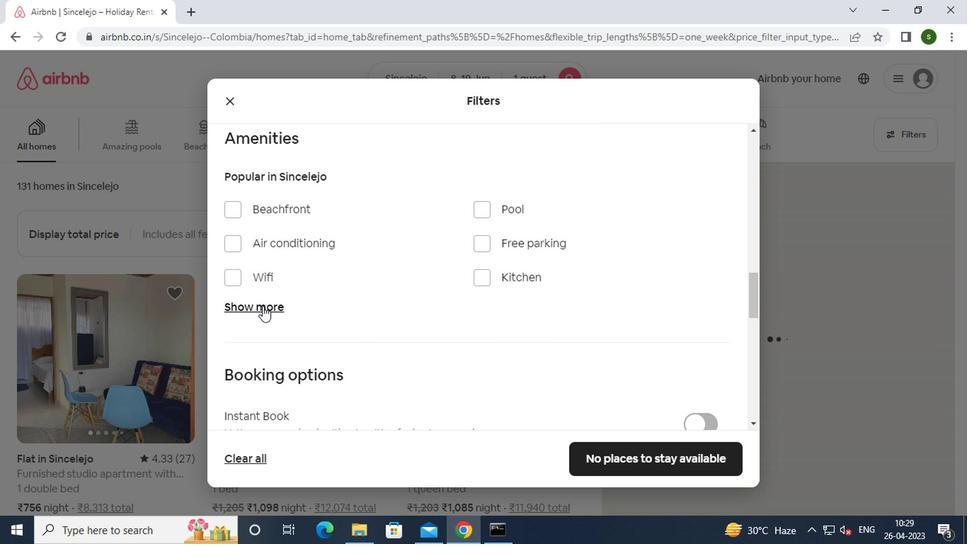 
Action: Mouse moved to (258, 358)
Screenshot: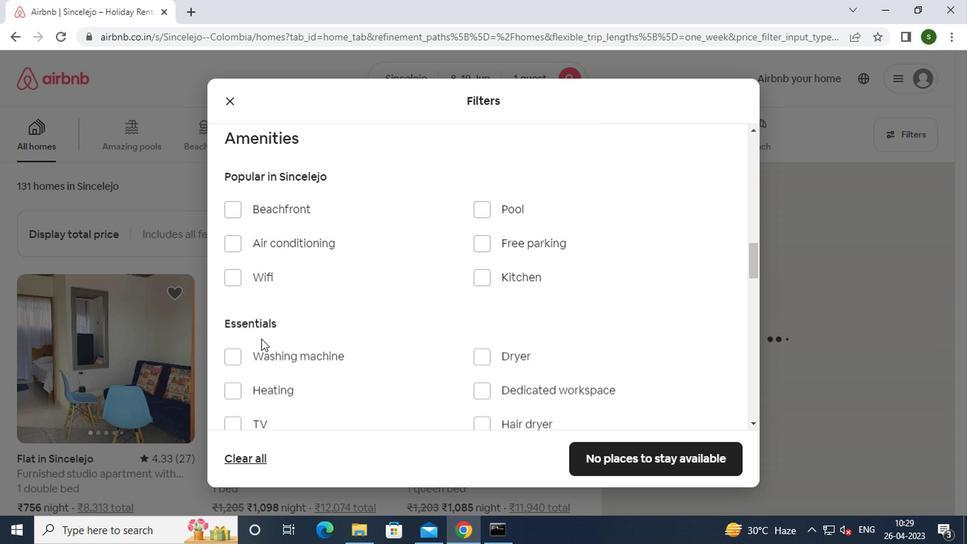 
Action: Mouse pressed left at (258, 358)
Screenshot: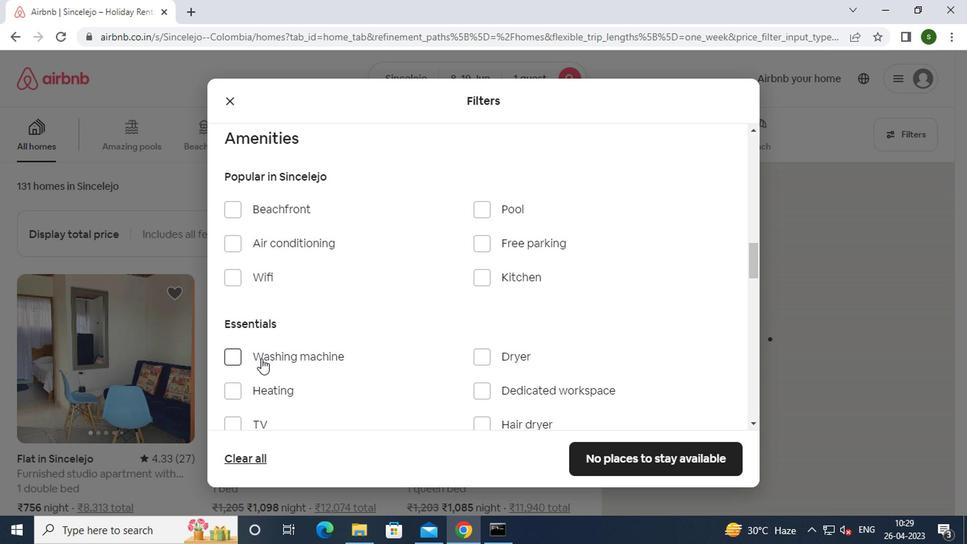 
Action: Mouse moved to (372, 307)
Screenshot: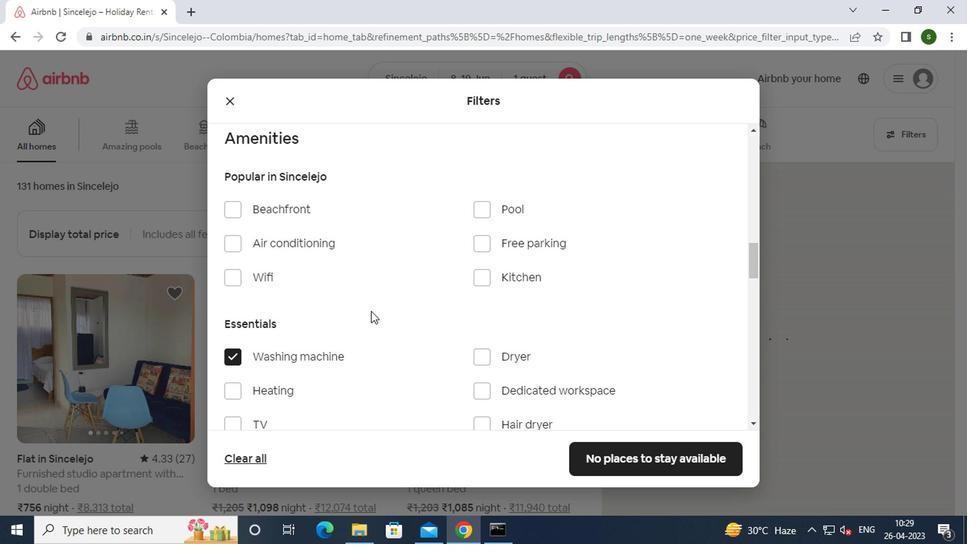 
Action: Mouse scrolled (372, 306) with delta (0, 0)
Screenshot: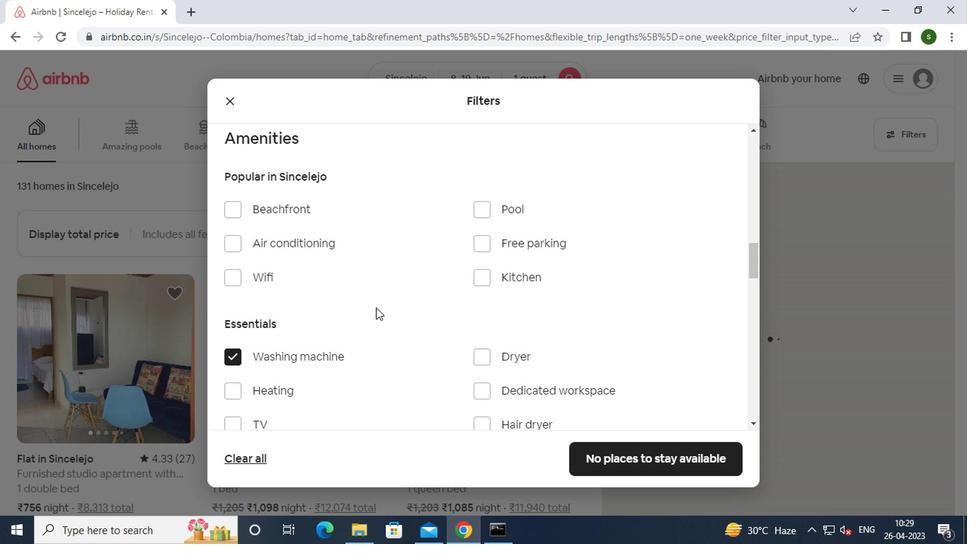 
Action: Mouse scrolled (372, 306) with delta (0, 0)
Screenshot: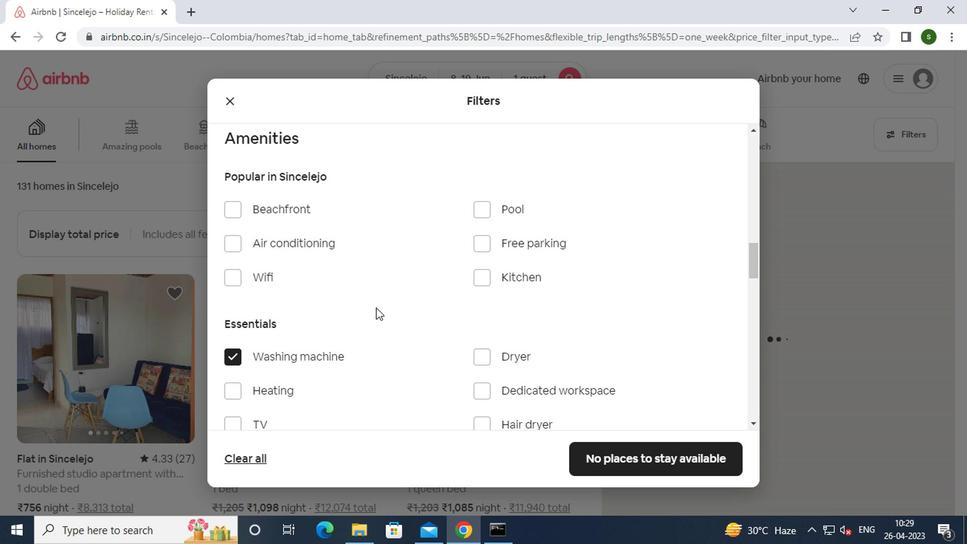 
Action: Mouse scrolled (372, 306) with delta (0, 0)
Screenshot: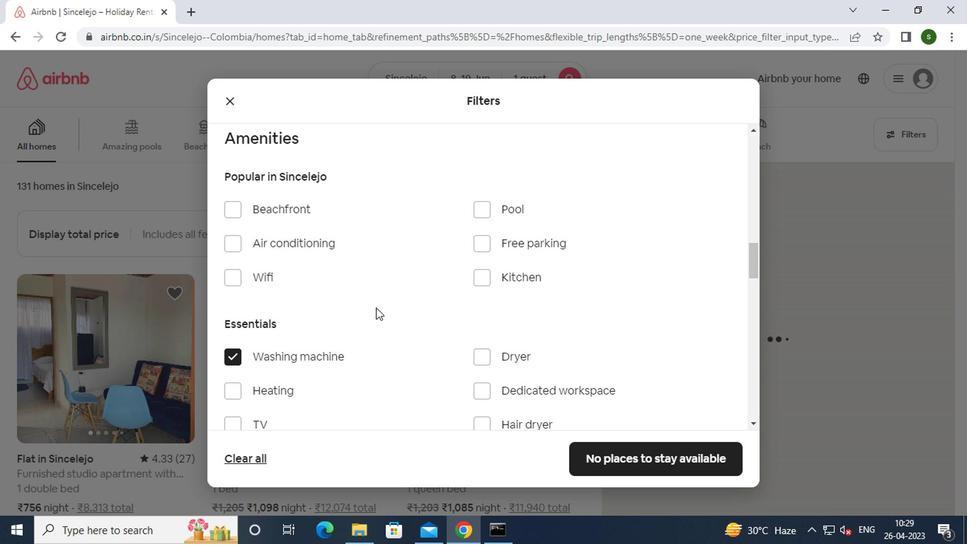 
Action: Mouse scrolled (372, 306) with delta (0, 0)
Screenshot: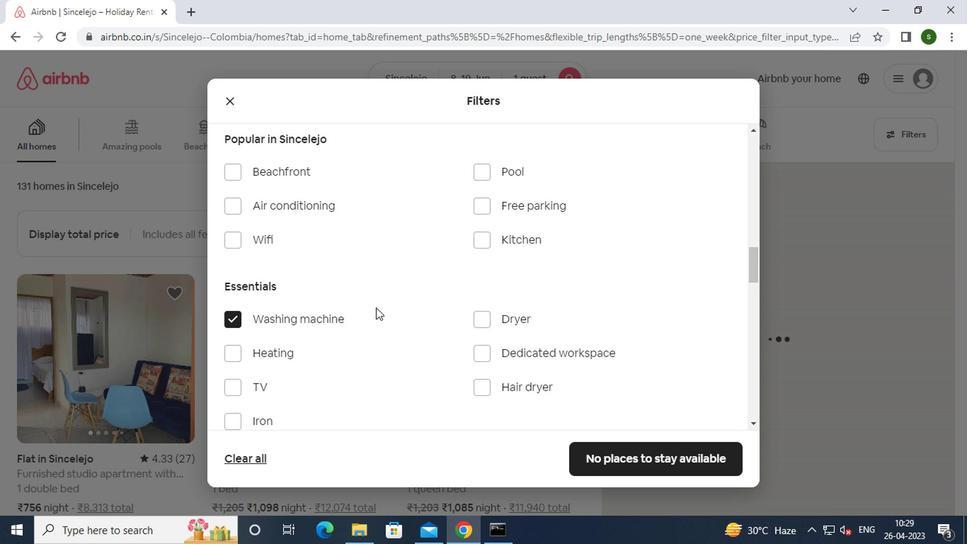 
Action: Mouse moved to (372, 306)
Screenshot: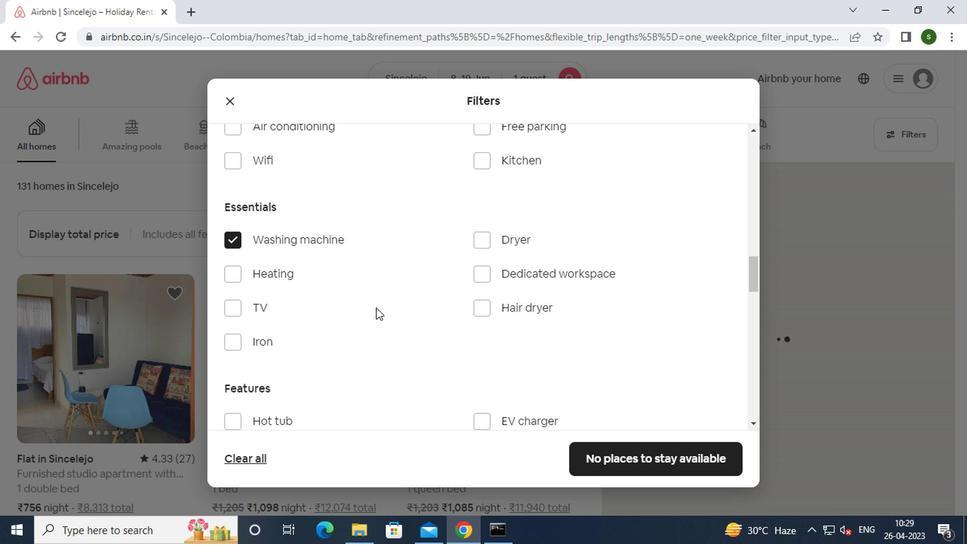 
Action: Mouse scrolled (372, 305) with delta (0, -1)
Screenshot: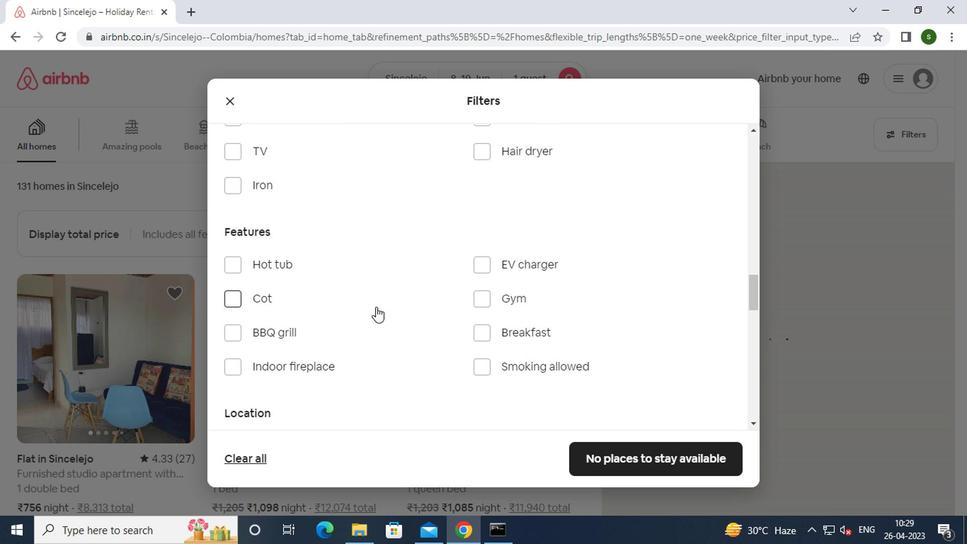 
Action: Mouse scrolled (372, 305) with delta (0, -1)
Screenshot: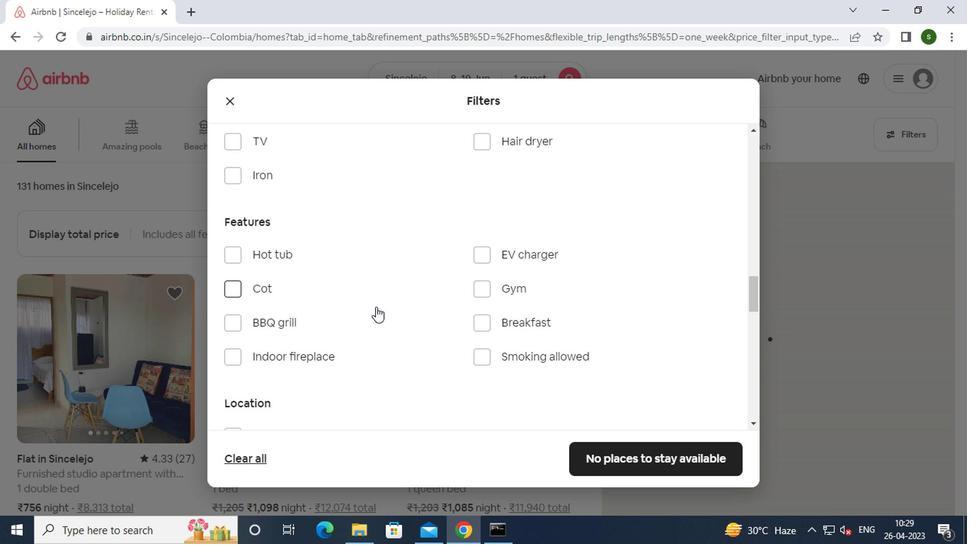 
Action: Mouse scrolled (372, 305) with delta (0, -1)
Screenshot: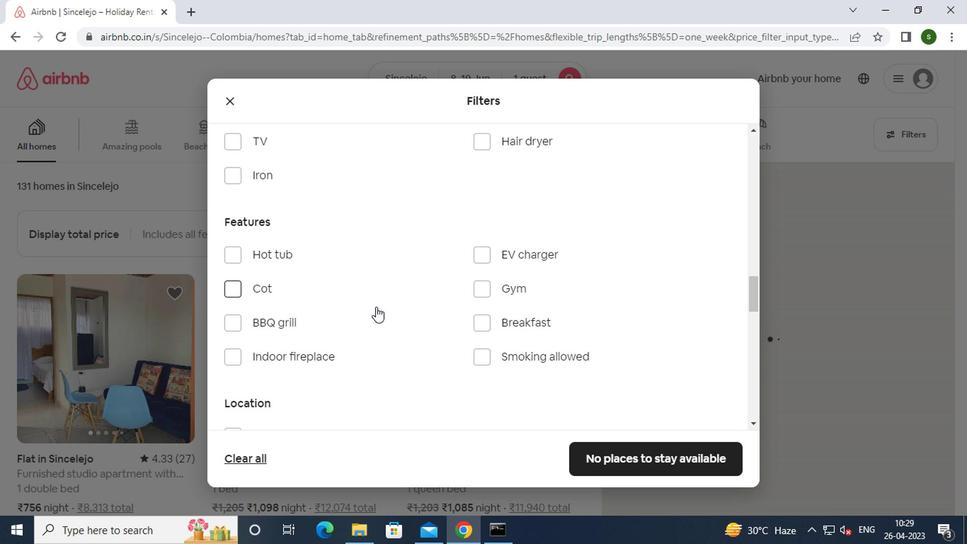 
Action: Mouse scrolled (372, 305) with delta (0, -1)
Screenshot: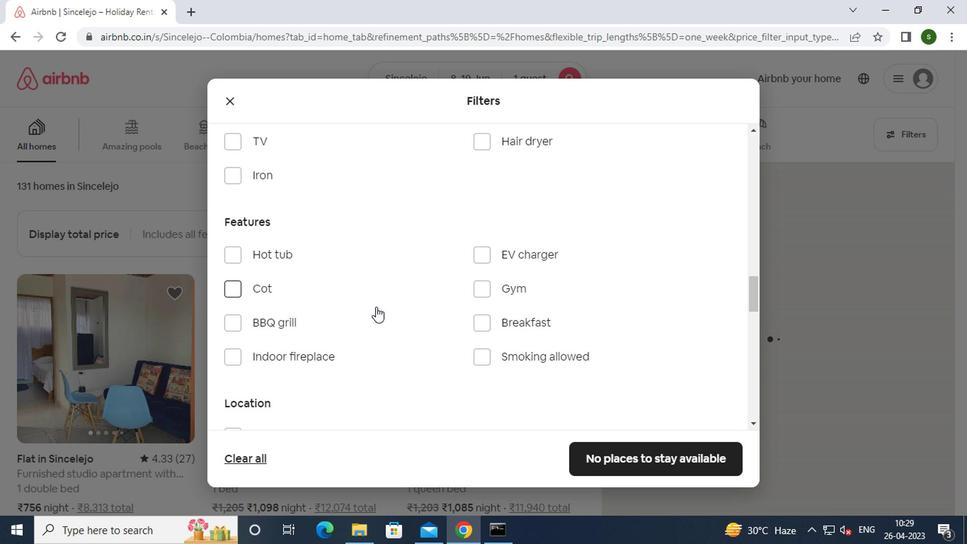 
Action: Mouse moved to (594, 344)
Screenshot: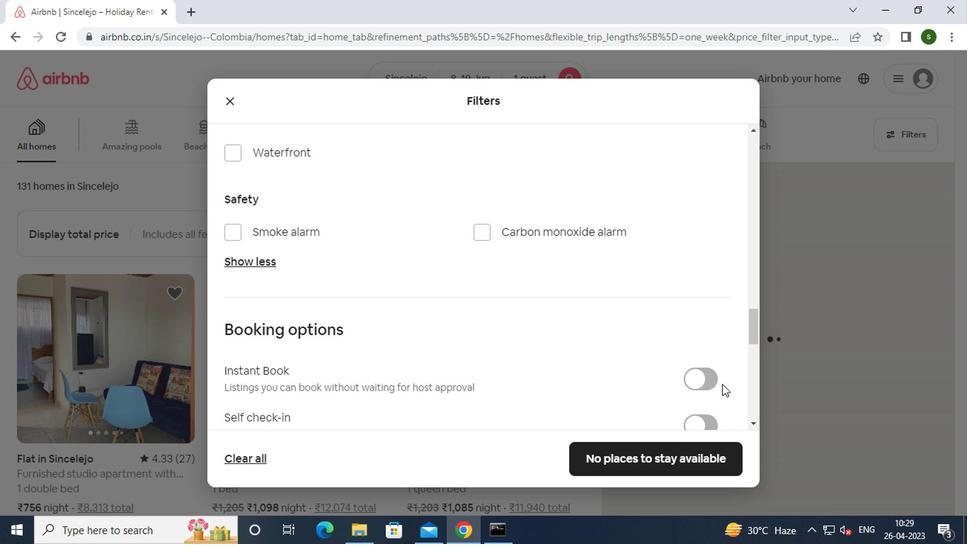 
Action: Mouse scrolled (594, 343) with delta (0, 0)
Screenshot: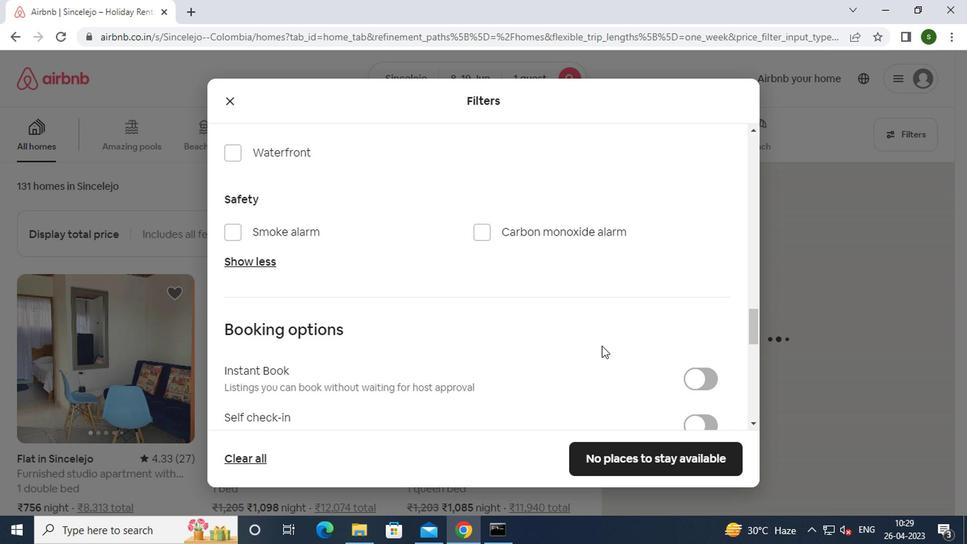 
Action: Mouse scrolled (594, 343) with delta (0, 0)
Screenshot: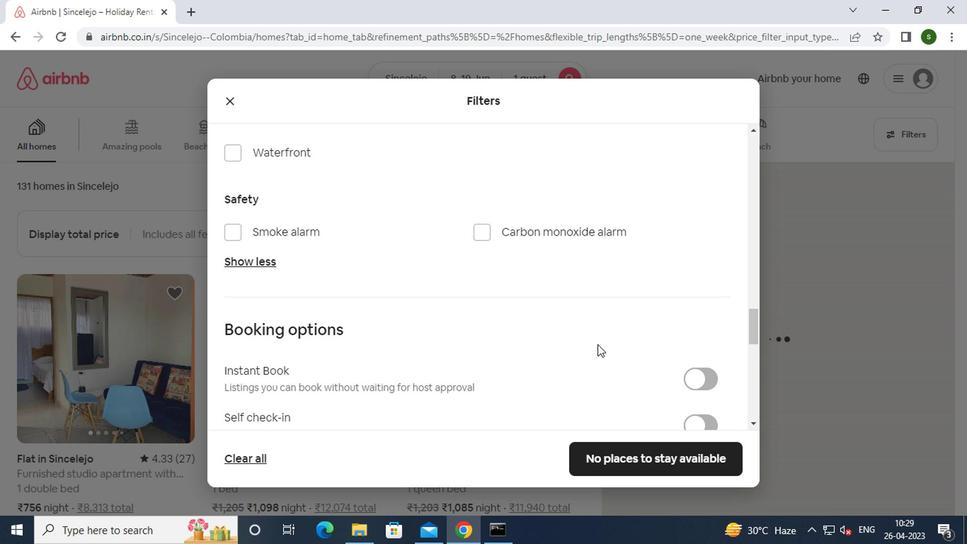 
Action: Mouse moved to (694, 288)
Screenshot: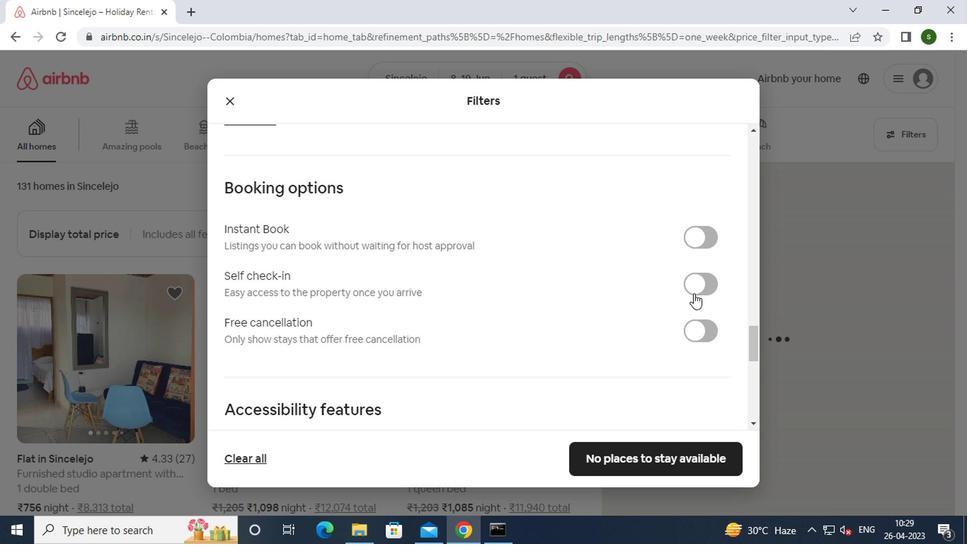 
Action: Mouse pressed left at (694, 288)
Screenshot: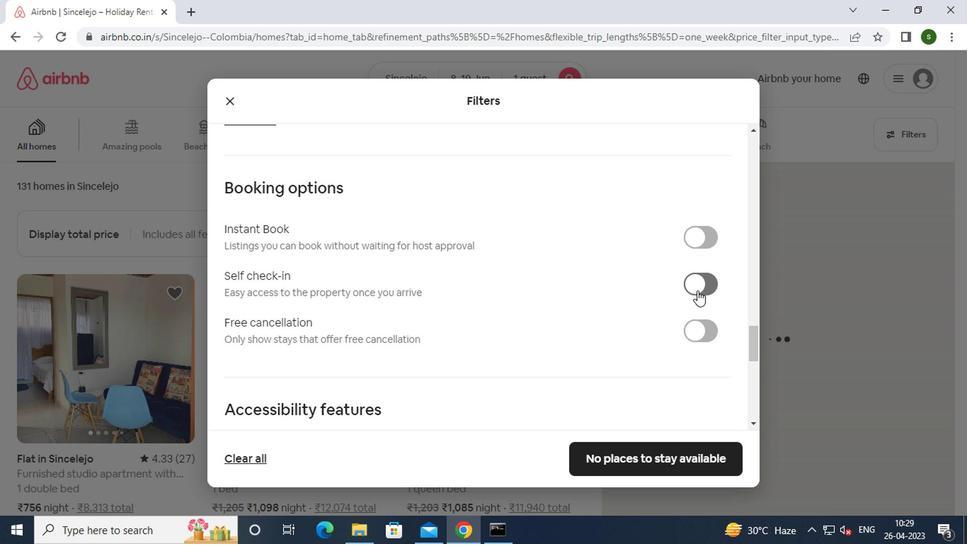 
Action: Mouse moved to (624, 303)
Screenshot: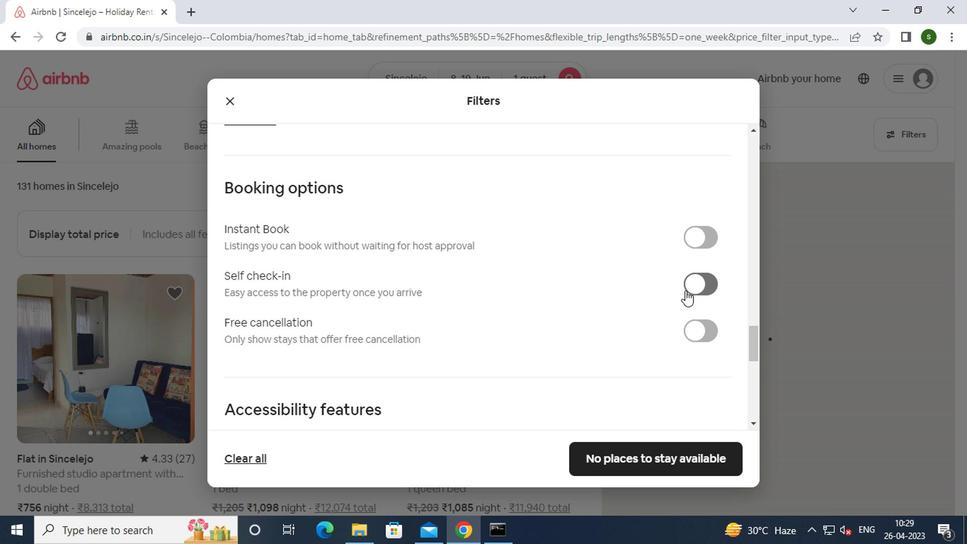 
Action: Mouse scrolled (624, 303) with delta (0, 0)
Screenshot: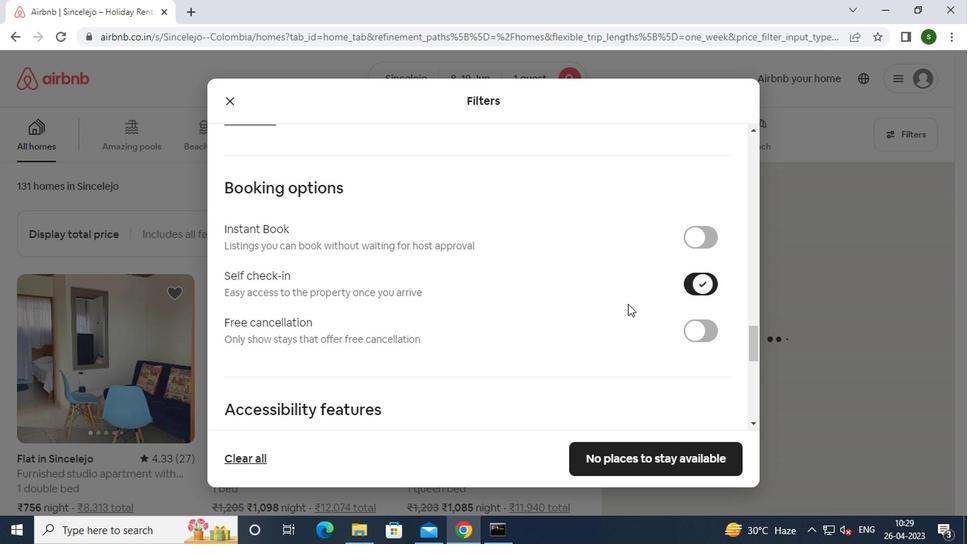 
Action: Mouse scrolled (624, 303) with delta (0, 0)
Screenshot: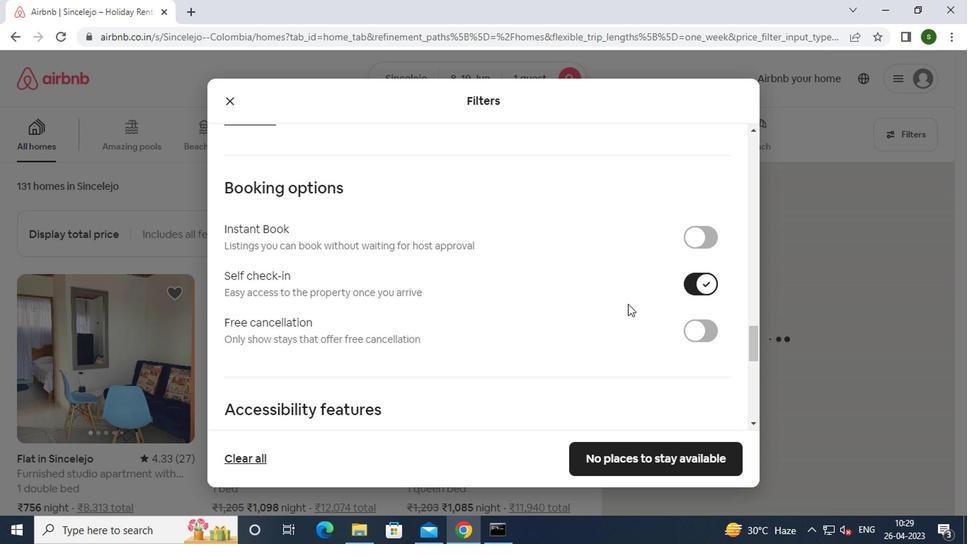 
Action: Mouse scrolled (624, 303) with delta (0, 0)
Screenshot: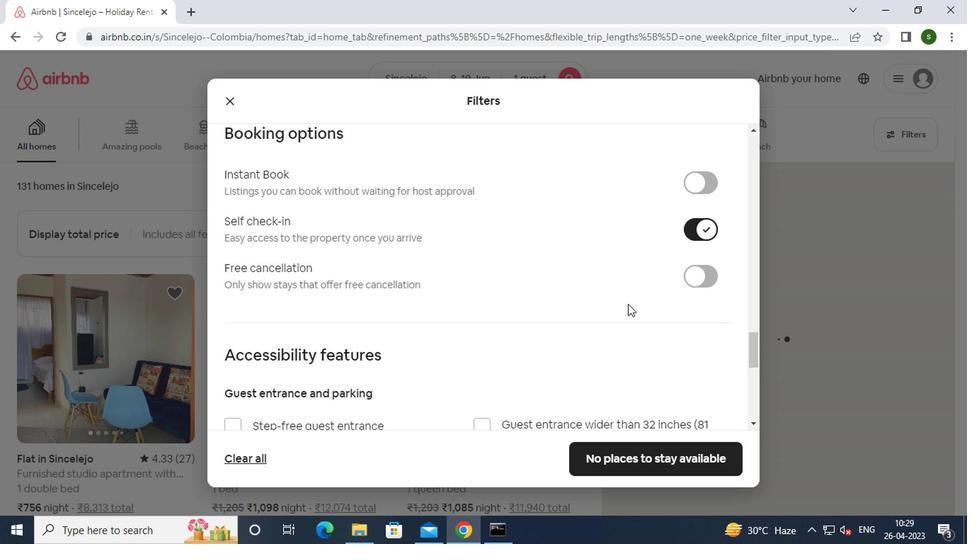
Action: Mouse scrolled (624, 303) with delta (0, 0)
Screenshot: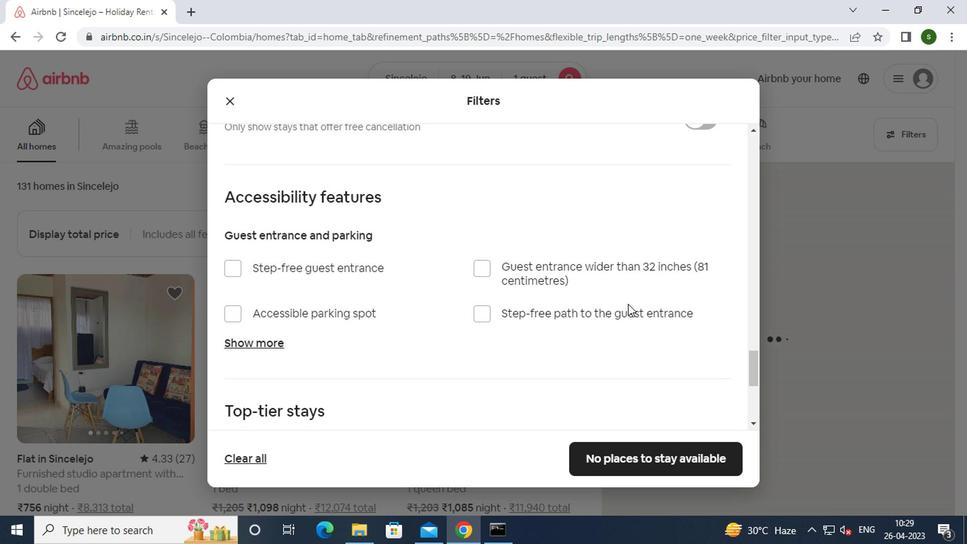 
Action: Mouse scrolled (624, 303) with delta (0, 0)
Screenshot: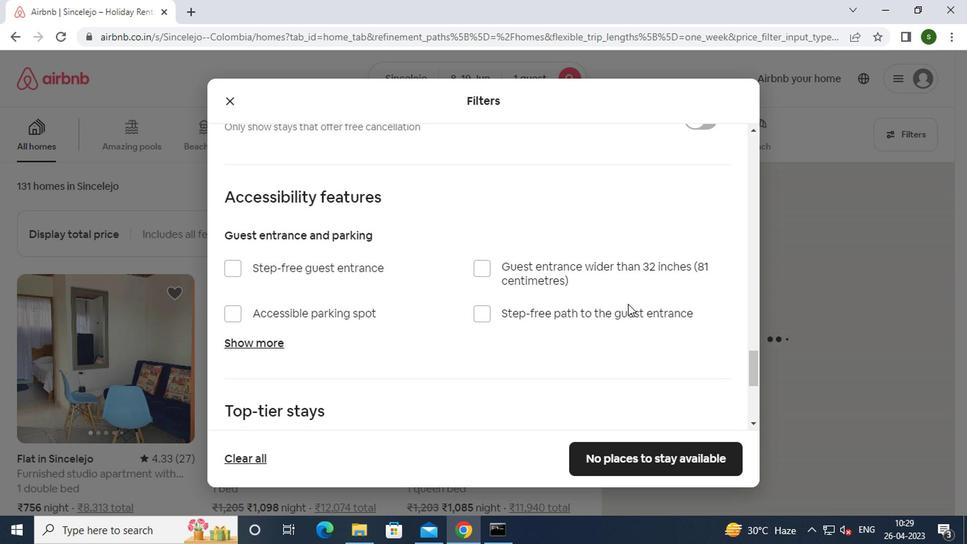 
Action: Mouse scrolled (624, 303) with delta (0, 0)
Screenshot: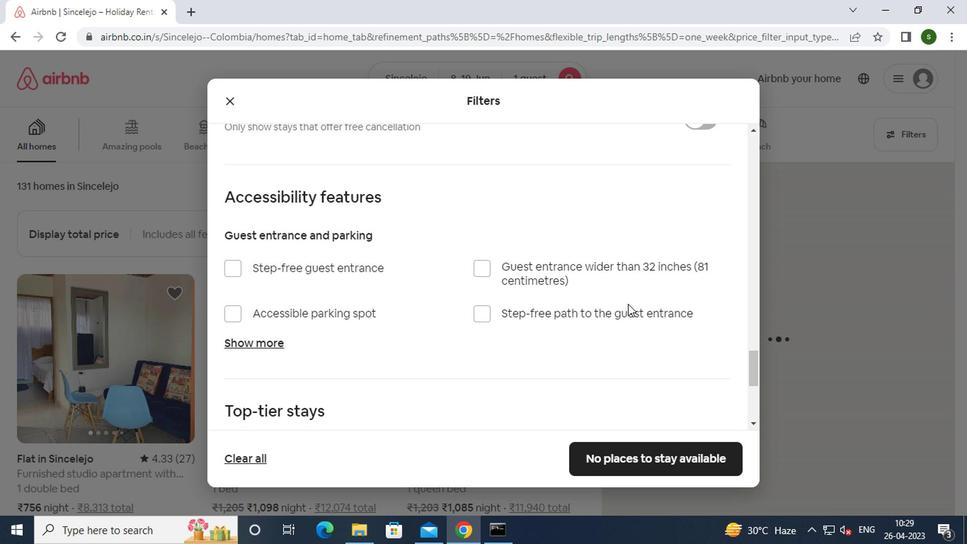 
Action: Mouse scrolled (624, 303) with delta (0, 0)
Screenshot: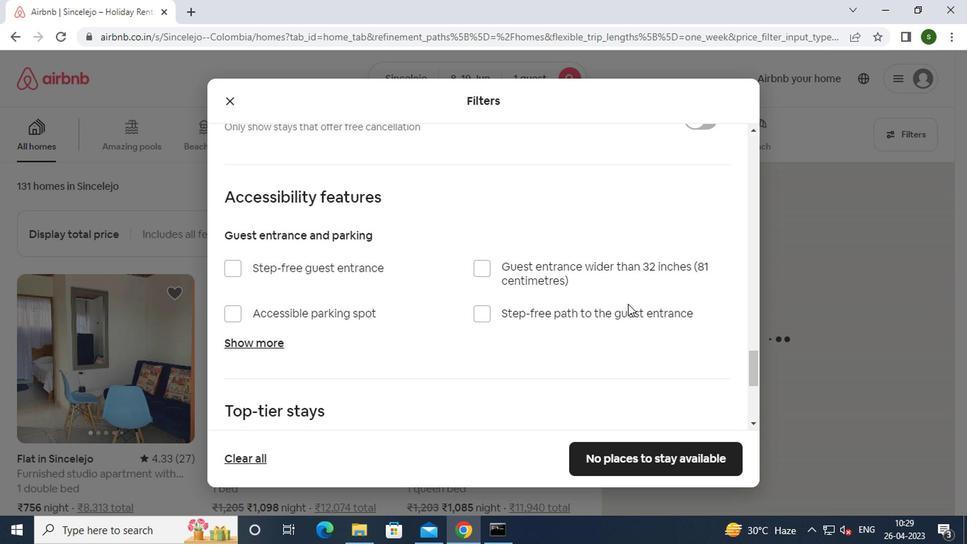 
Action: Mouse scrolled (624, 303) with delta (0, 0)
Screenshot: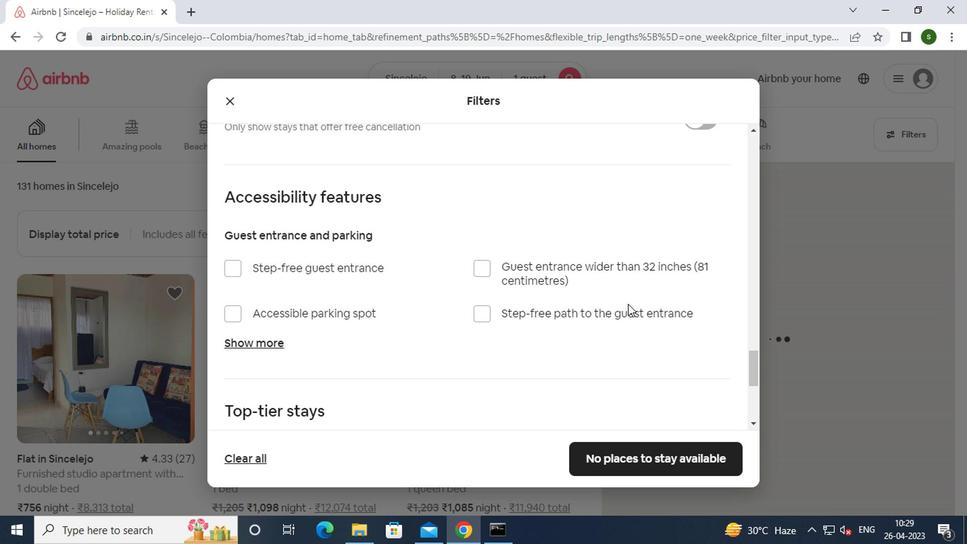
Action: Mouse moved to (624, 303)
Screenshot: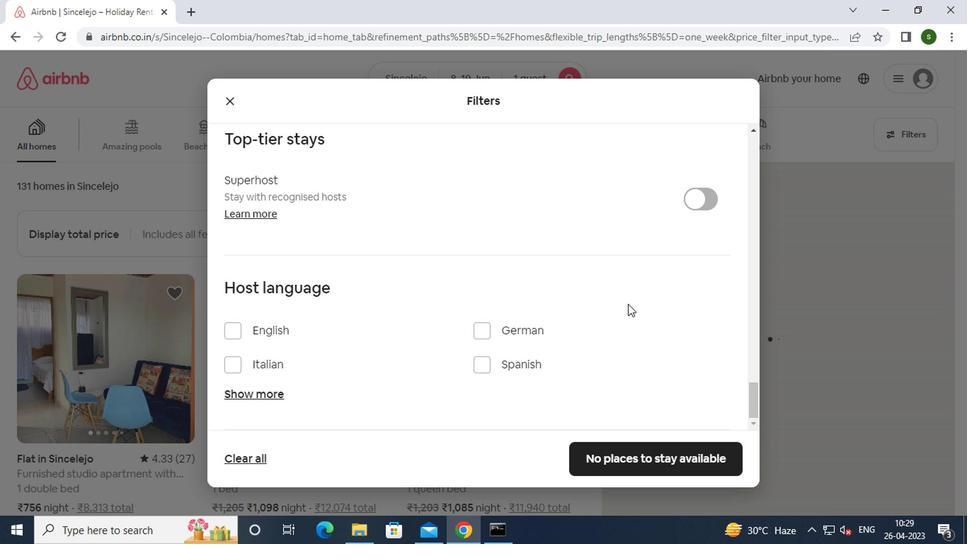 
Action: Mouse scrolled (624, 302) with delta (0, -1)
Screenshot: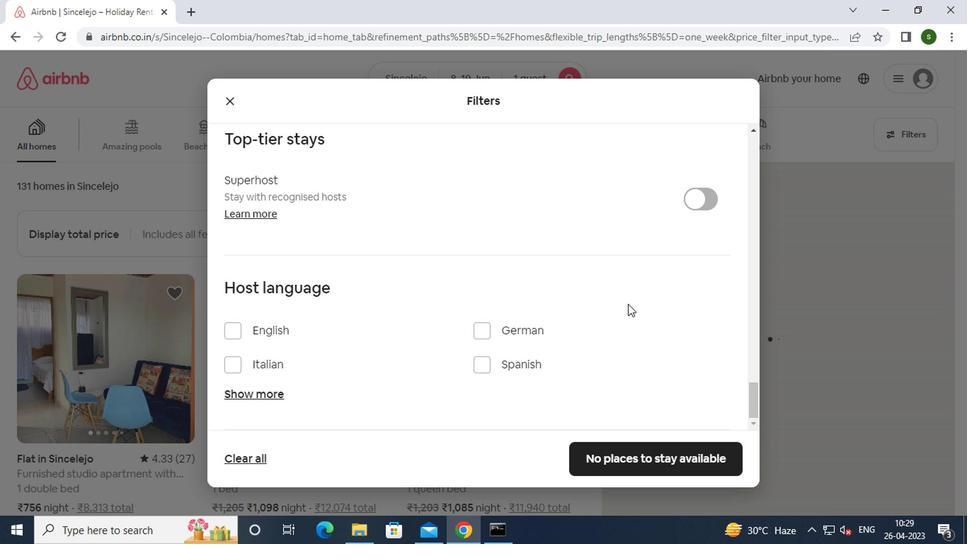 
Action: Mouse scrolled (624, 302) with delta (0, -1)
Screenshot: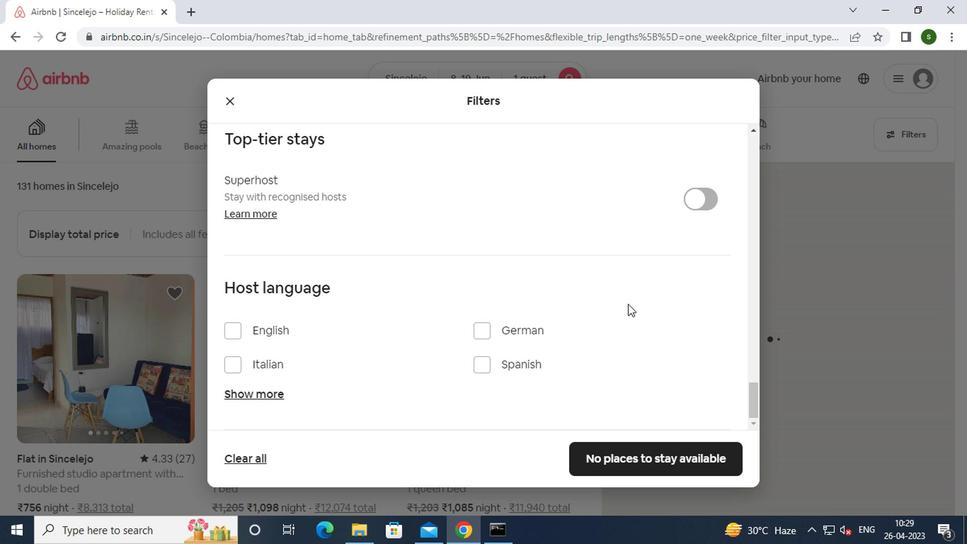 
Action: Mouse moved to (276, 328)
Screenshot: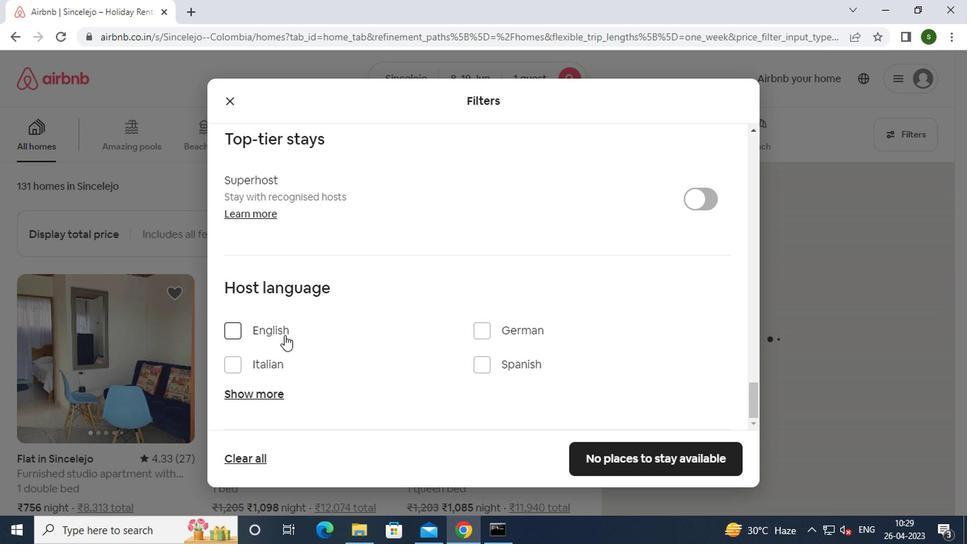 
Action: Mouse pressed left at (276, 328)
Screenshot: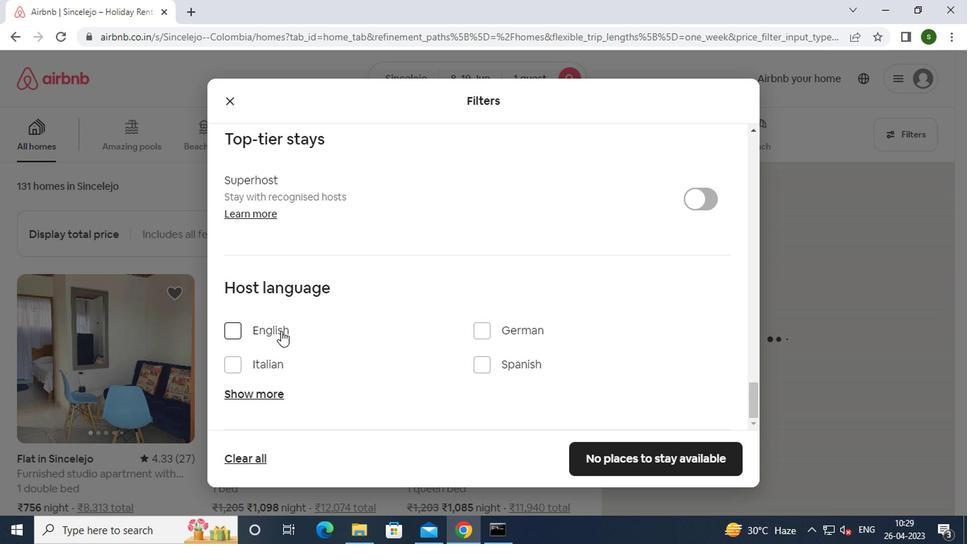 
Action: Mouse moved to (612, 455)
Screenshot: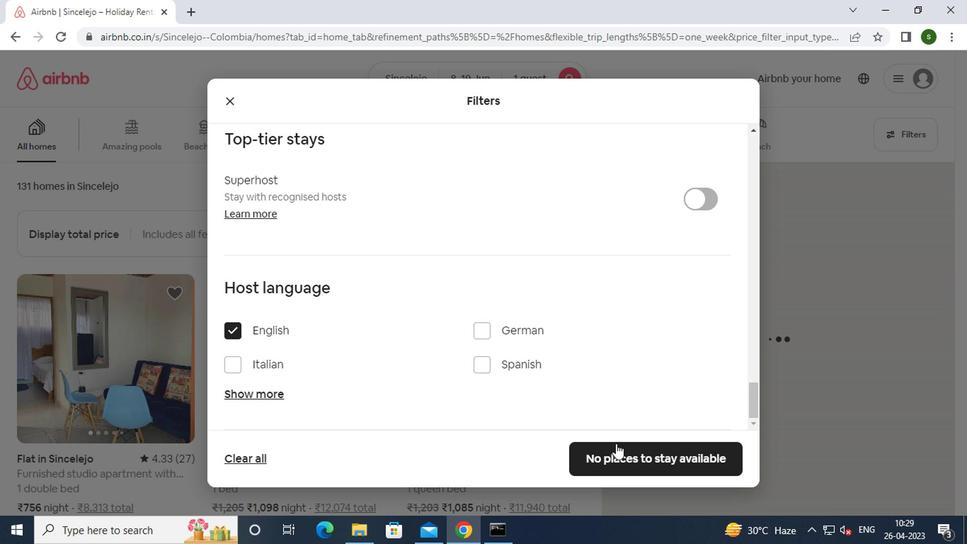 
Action: Mouse pressed left at (612, 455)
Screenshot: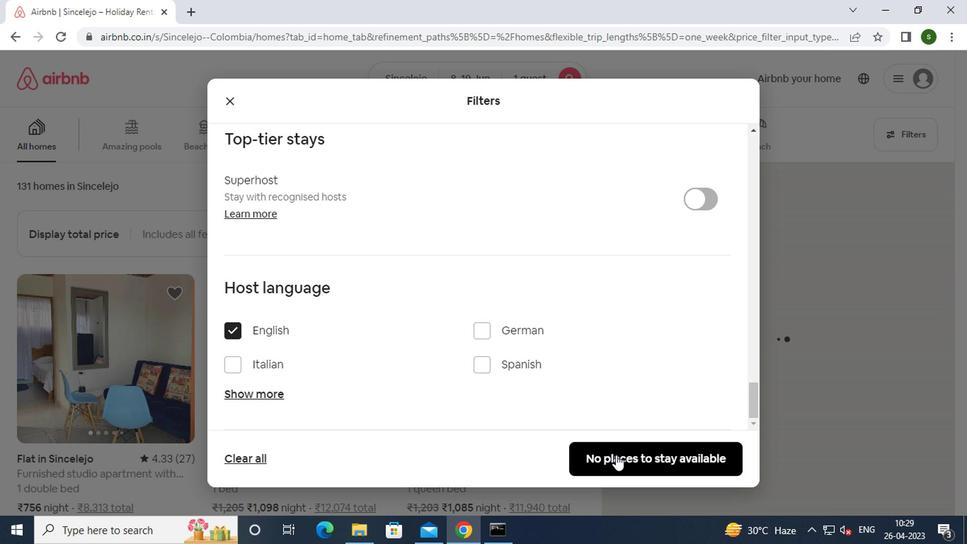 
Action: Mouse moved to (443, 310)
Screenshot: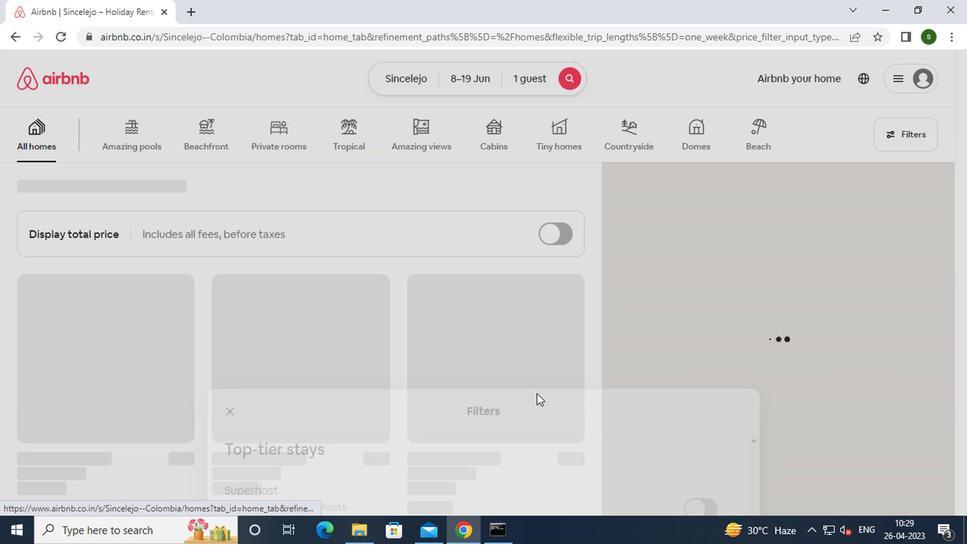 
